 Task: Look for space in Bondo, Democratic Republic of the Congo from 12th  July, 2023 to 15th July, 2023 for 3 adults in price range Rs.12000 to Rs.16000. Place can be entire place with 2 bedrooms having 3 beds and 1 bathroom. Property type can be house, flat, guest house. Booking option can be shelf check-in. Required host language is .
Action: Mouse moved to (475, 101)
Screenshot: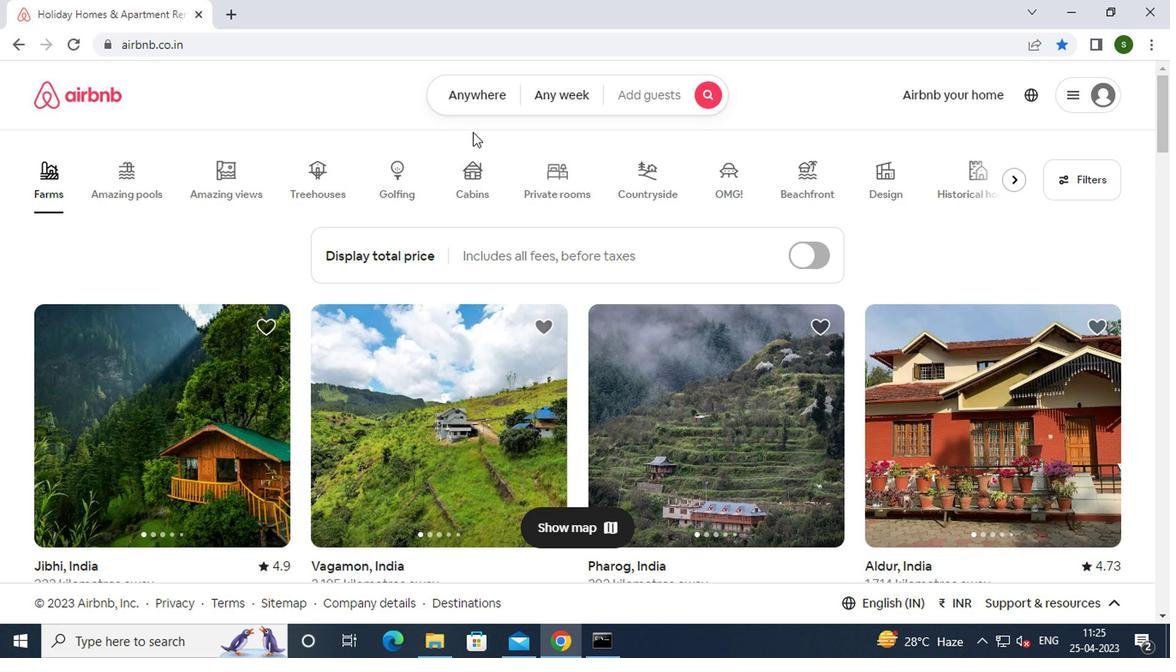 
Action: Mouse pressed left at (475, 101)
Screenshot: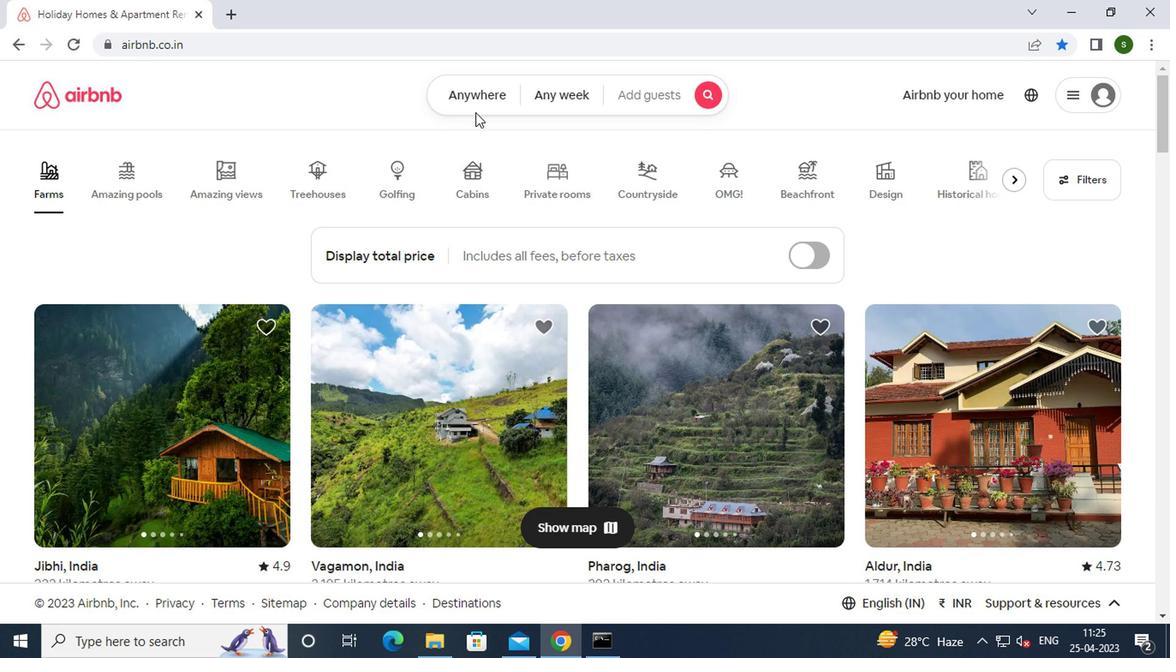 
Action: Mouse moved to (284, 165)
Screenshot: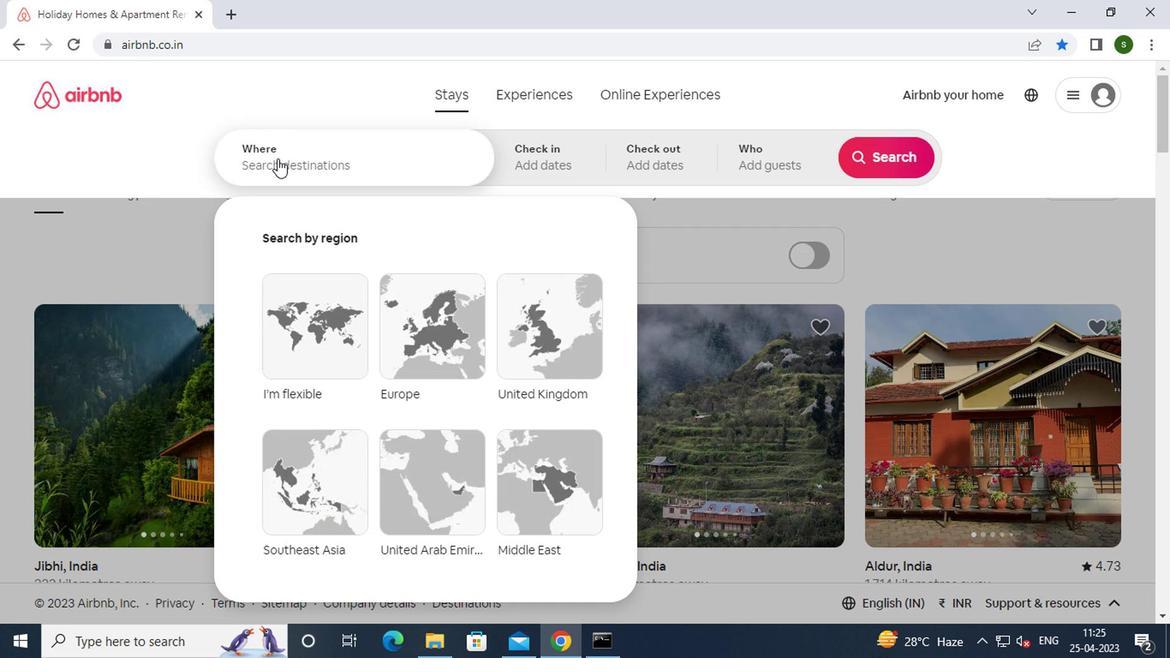 
Action: Mouse pressed left at (284, 165)
Screenshot: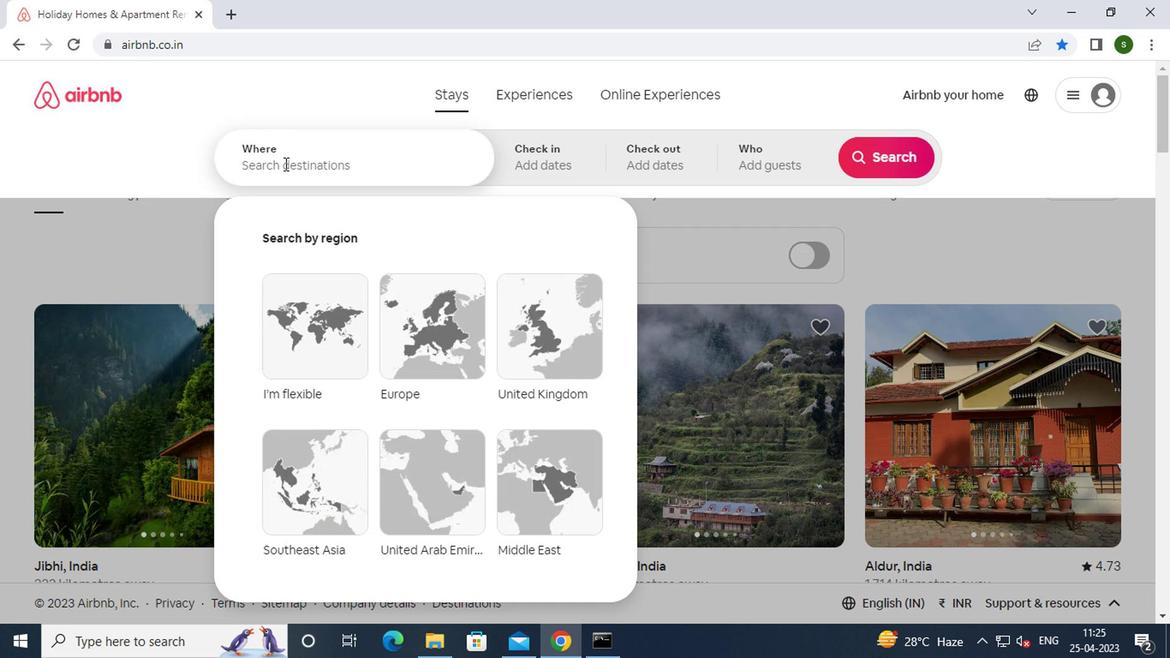 
Action: Key pressed <Key.caps_lock>b<Key.caps_lock>ondo,<Key.space><Key.caps_lock>d<Key.caps_lock>emocratic
Screenshot: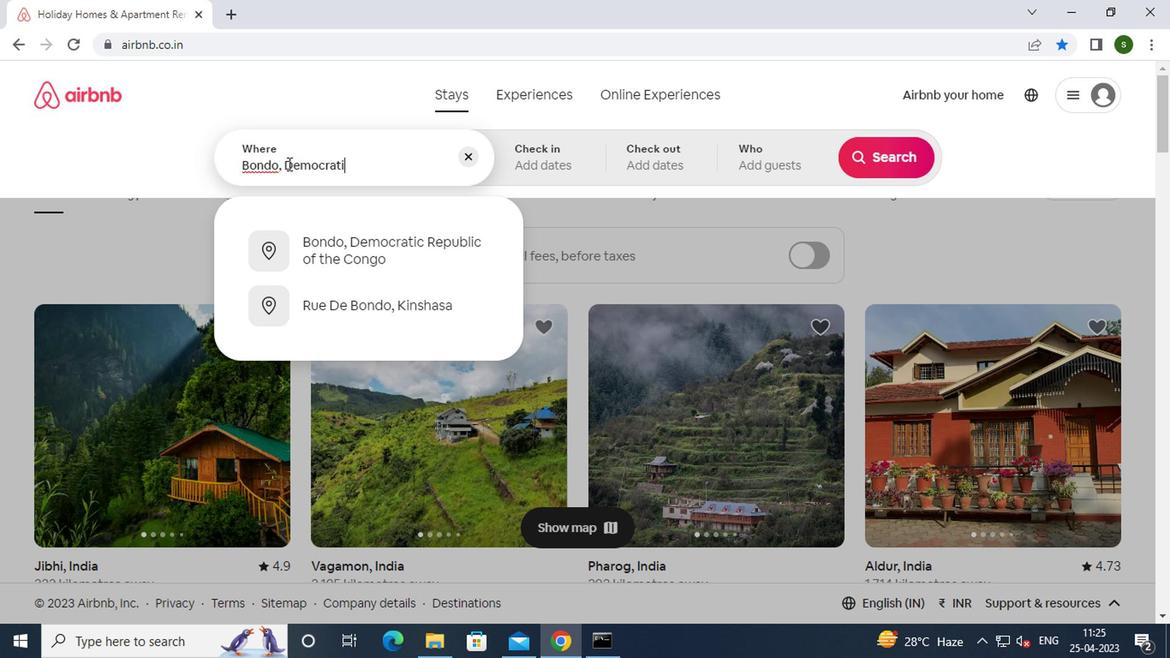 
Action: Mouse moved to (318, 272)
Screenshot: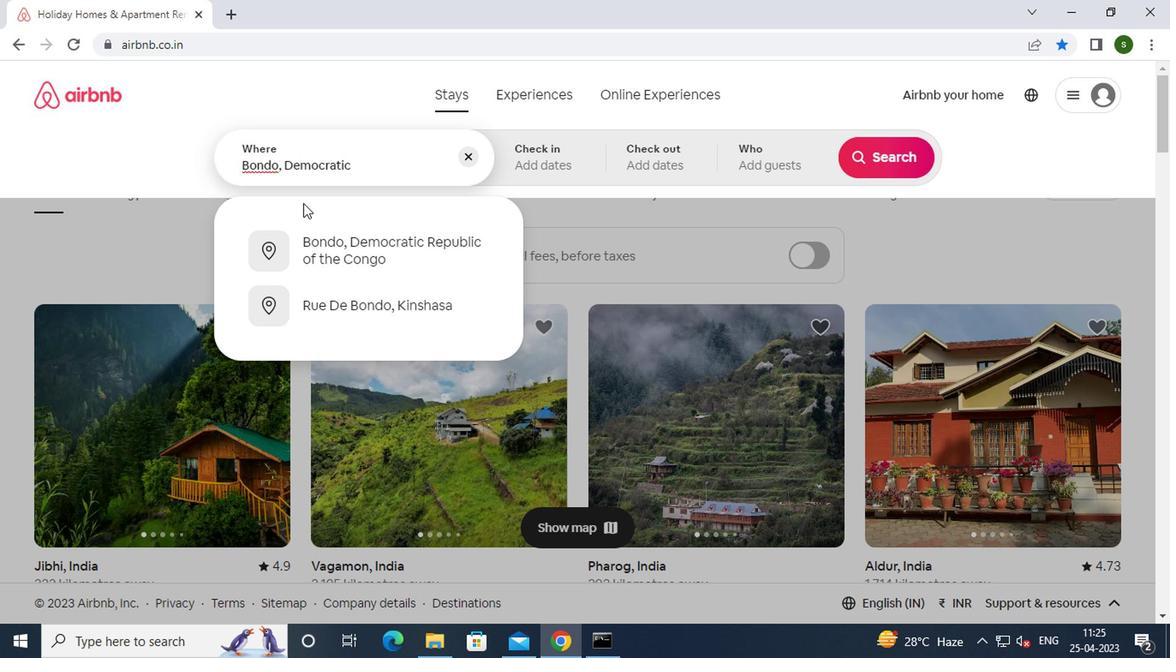 
Action: Mouse pressed left at (318, 272)
Screenshot: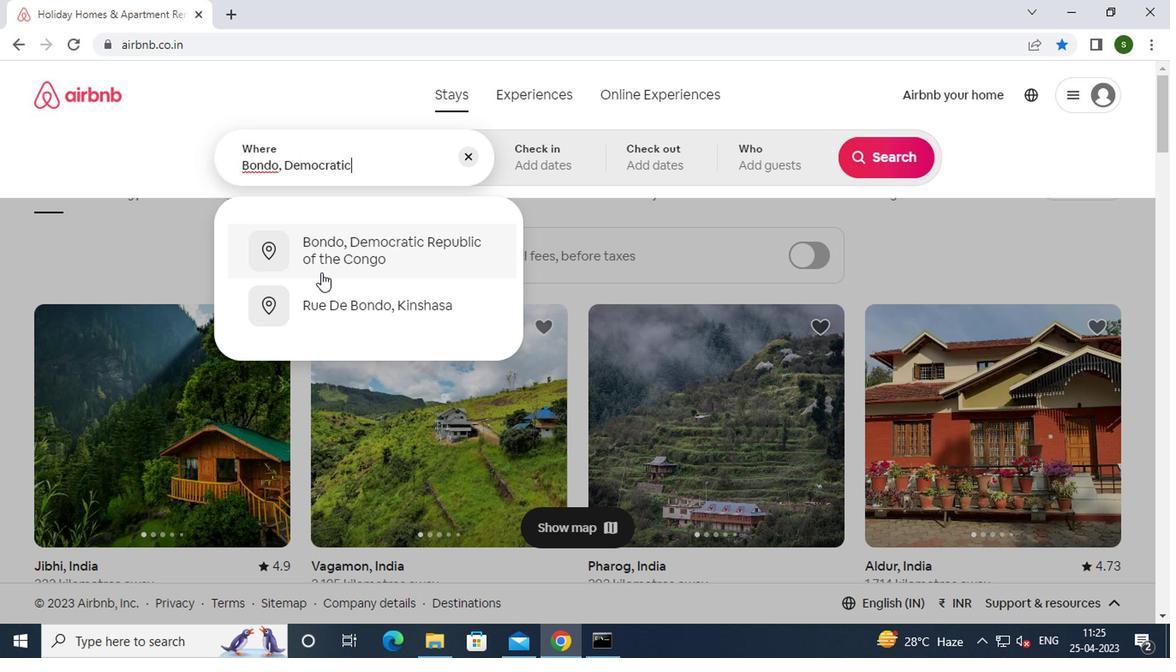 
Action: Mouse moved to (871, 301)
Screenshot: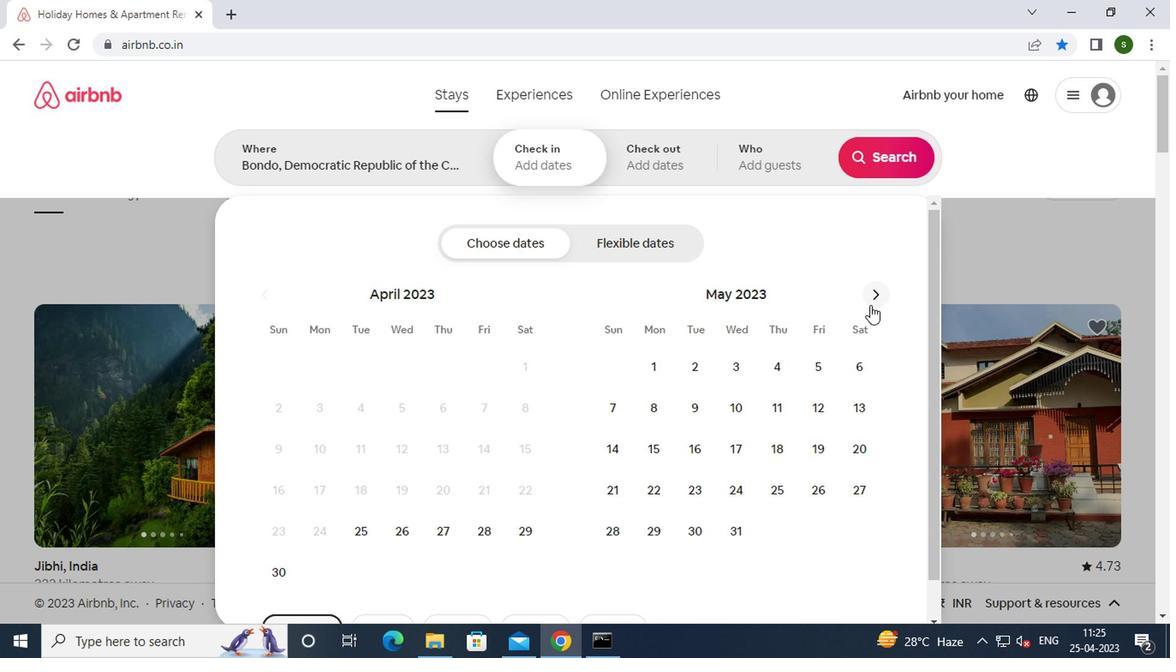 
Action: Mouse pressed left at (871, 301)
Screenshot: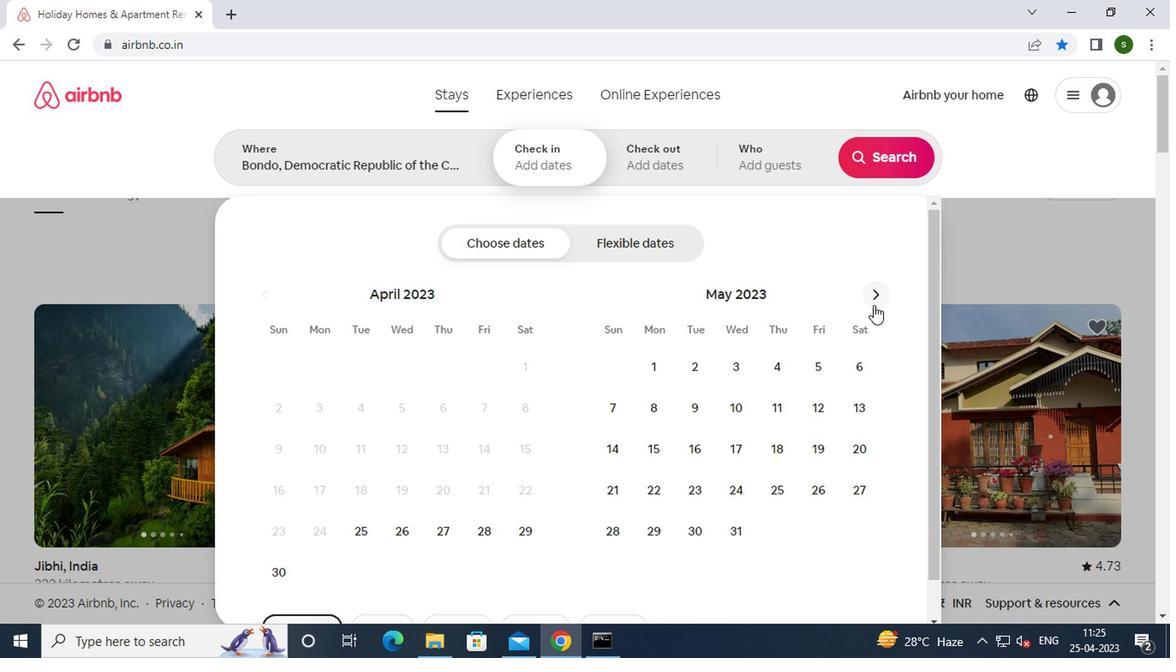 
Action: Mouse pressed left at (871, 301)
Screenshot: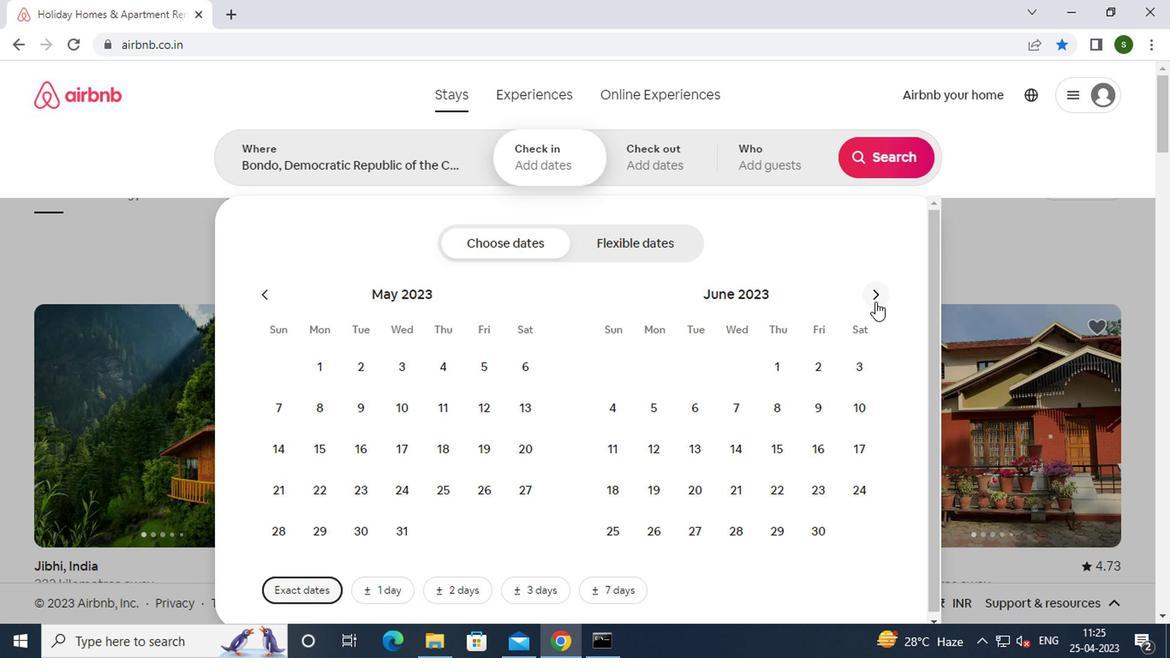 
Action: Mouse moved to (743, 446)
Screenshot: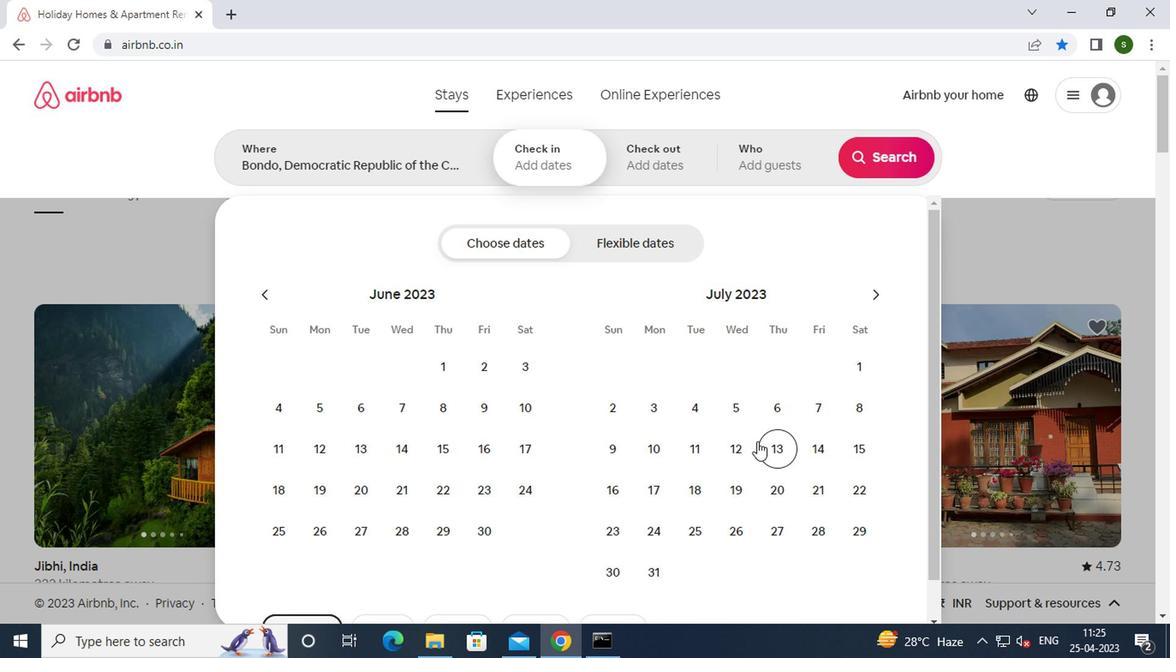 
Action: Mouse pressed left at (743, 446)
Screenshot: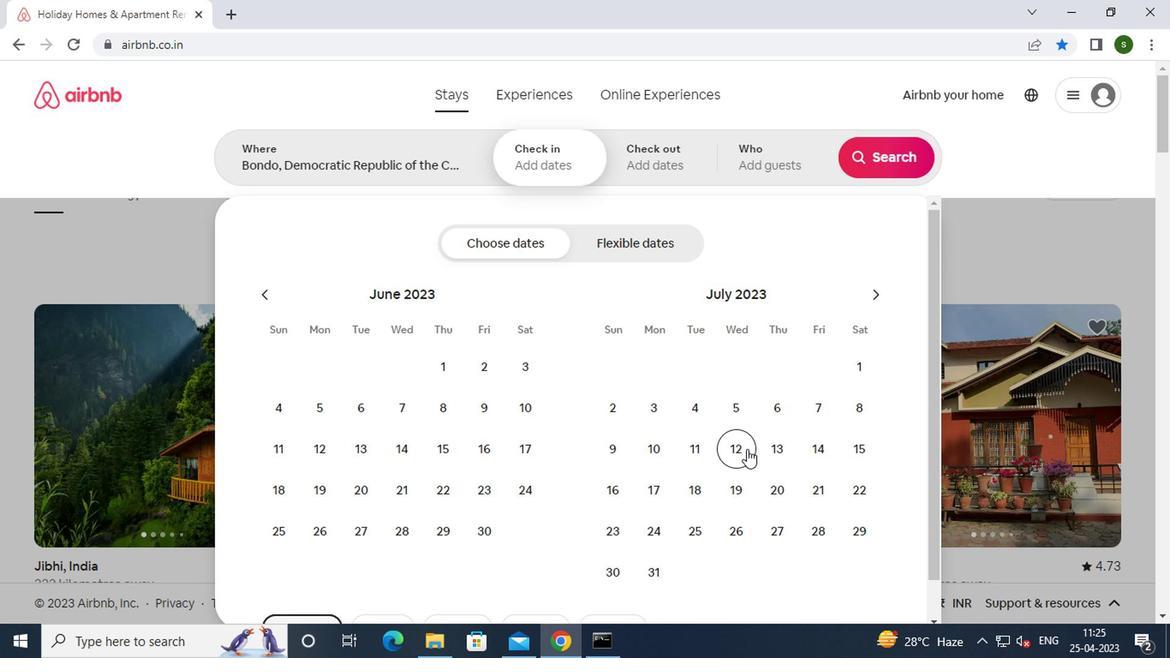 
Action: Mouse moved to (849, 451)
Screenshot: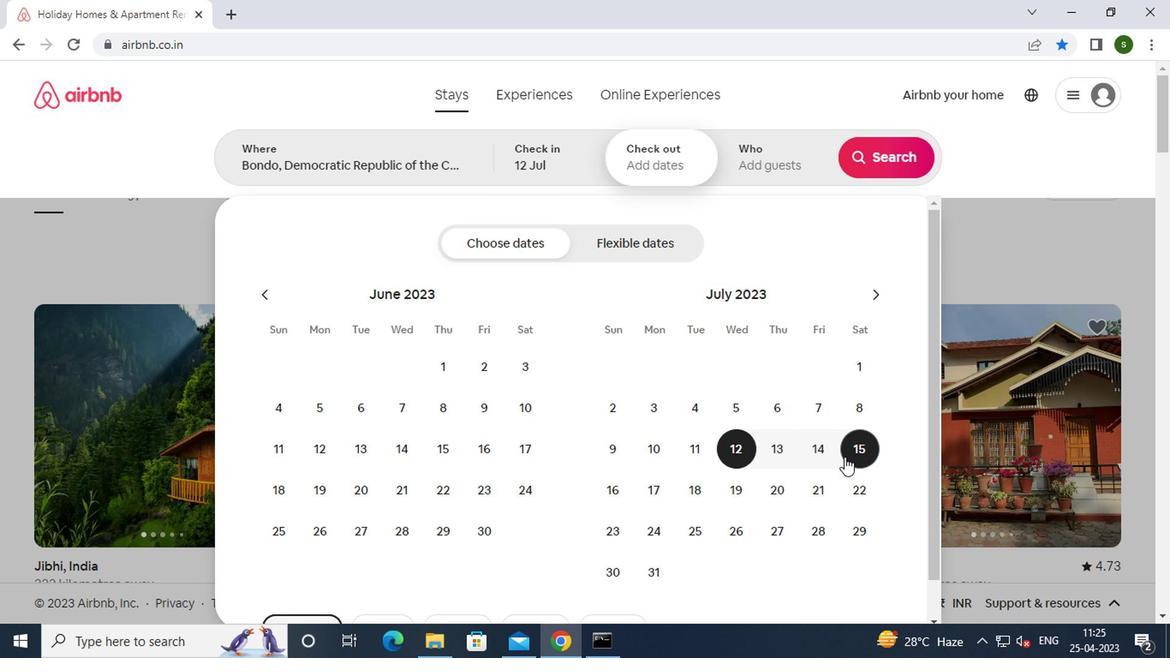 
Action: Mouse pressed left at (849, 451)
Screenshot: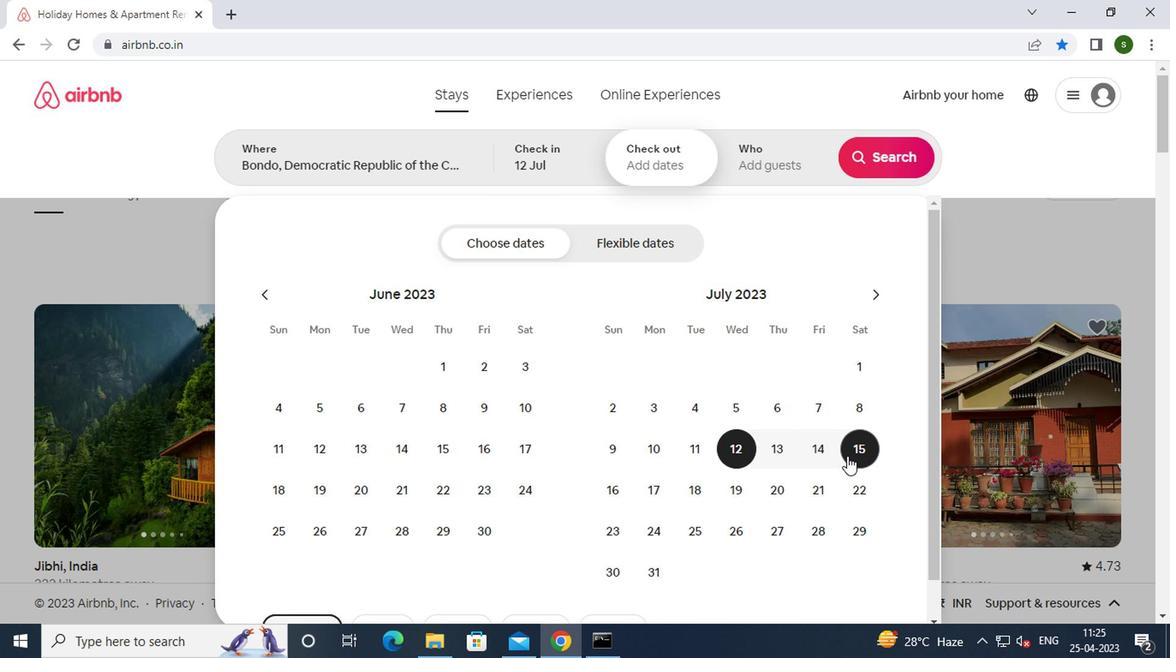 
Action: Mouse moved to (776, 172)
Screenshot: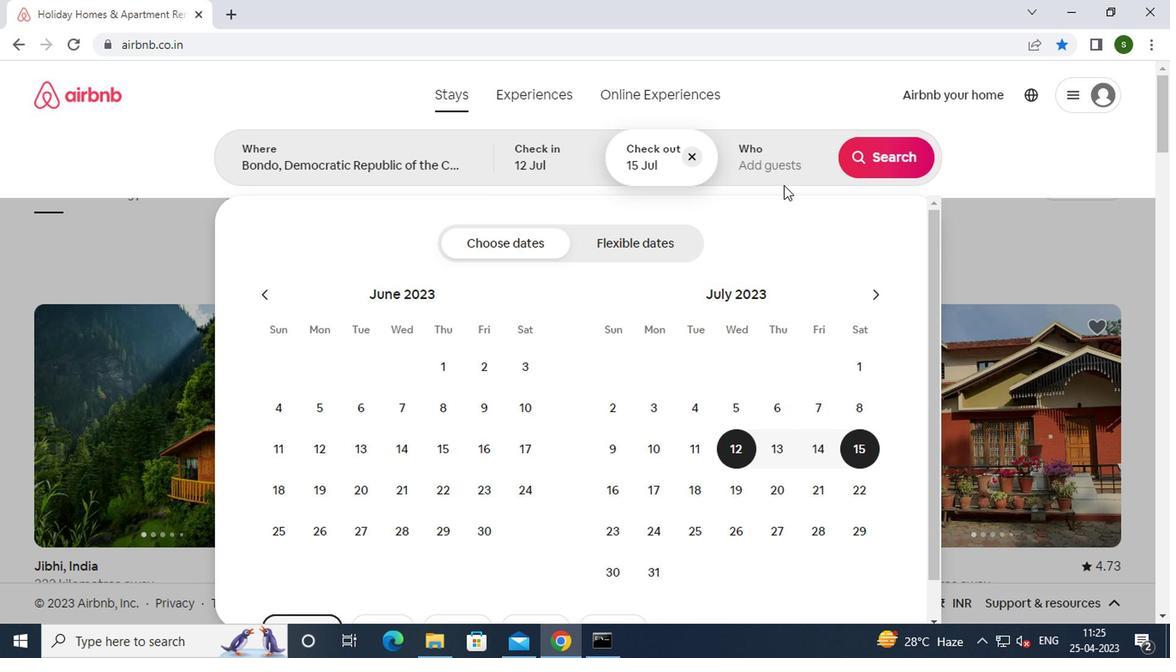 
Action: Mouse pressed left at (776, 172)
Screenshot: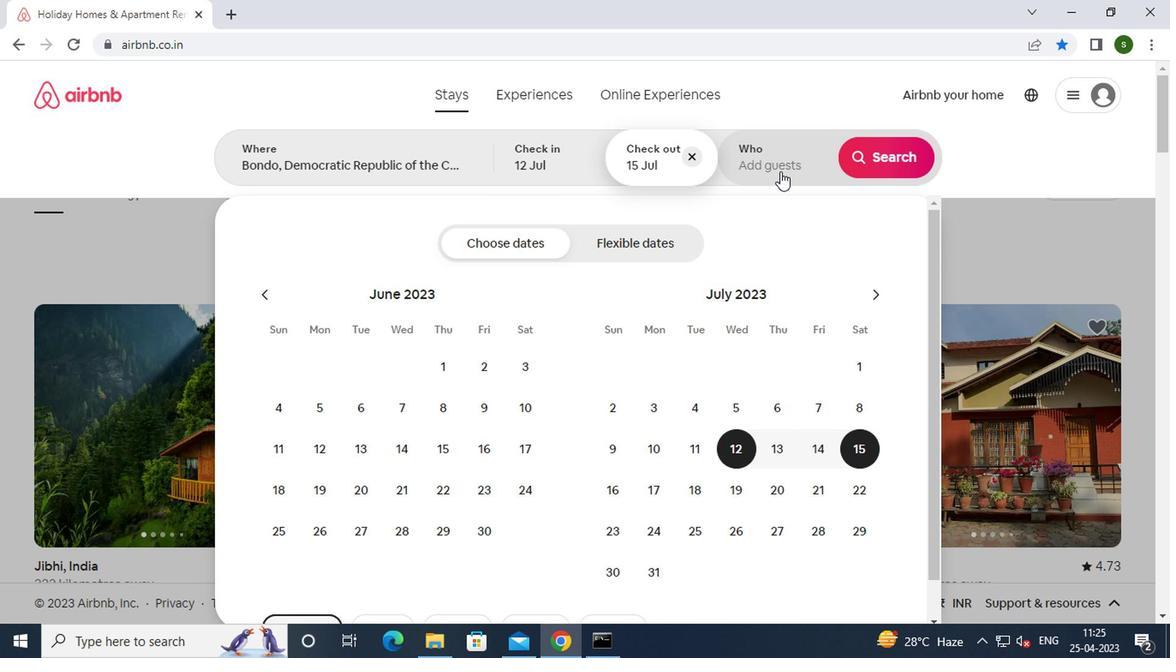 
Action: Mouse moved to (891, 251)
Screenshot: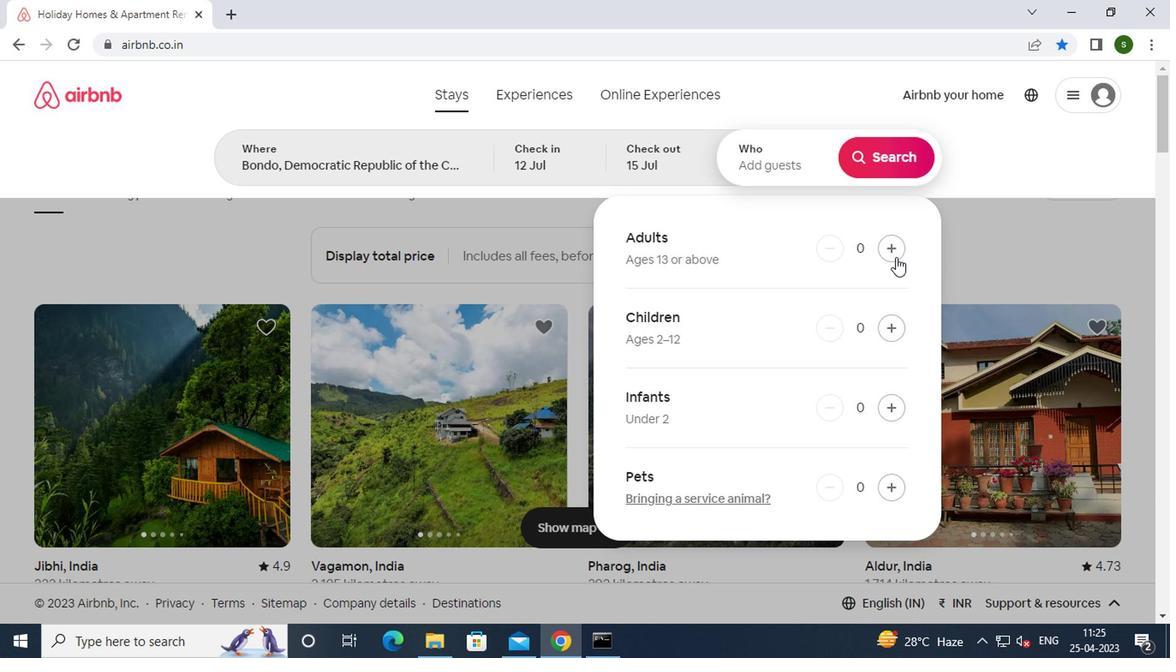 
Action: Mouse pressed left at (891, 251)
Screenshot: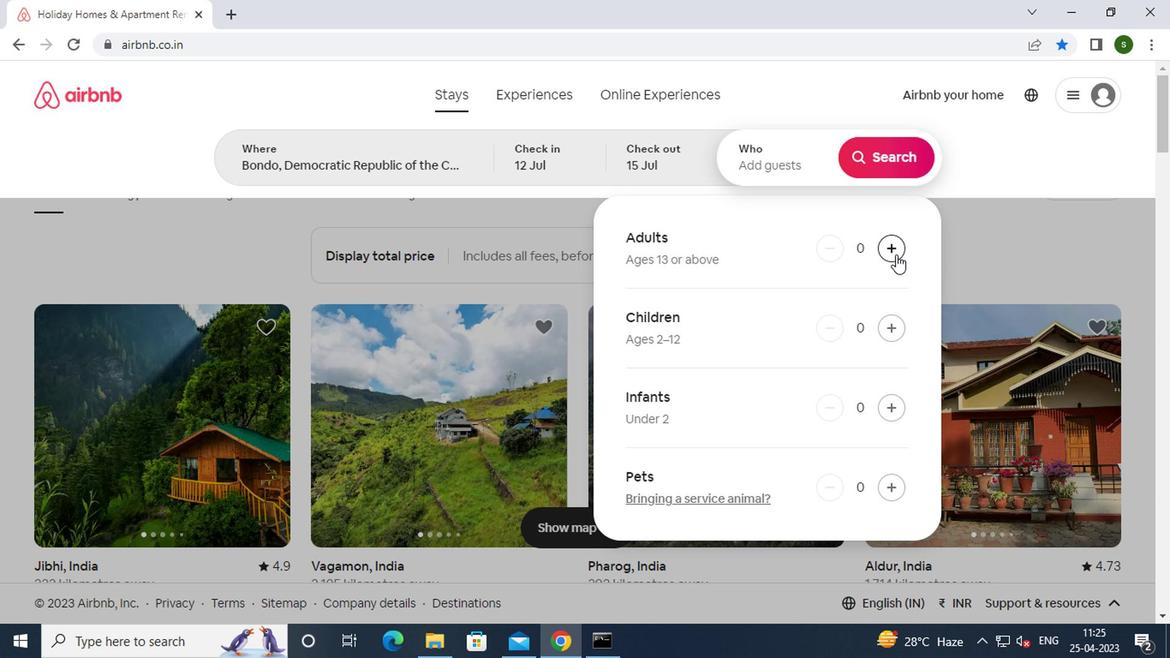 
Action: Mouse pressed left at (891, 251)
Screenshot: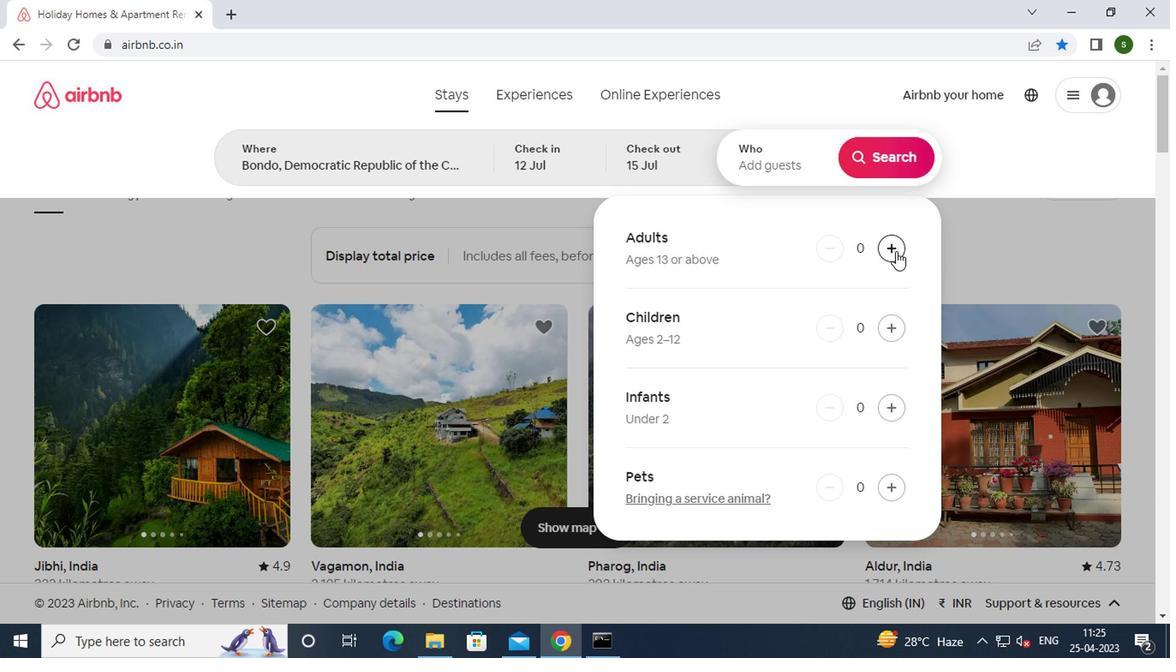 
Action: Mouse pressed left at (891, 251)
Screenshot: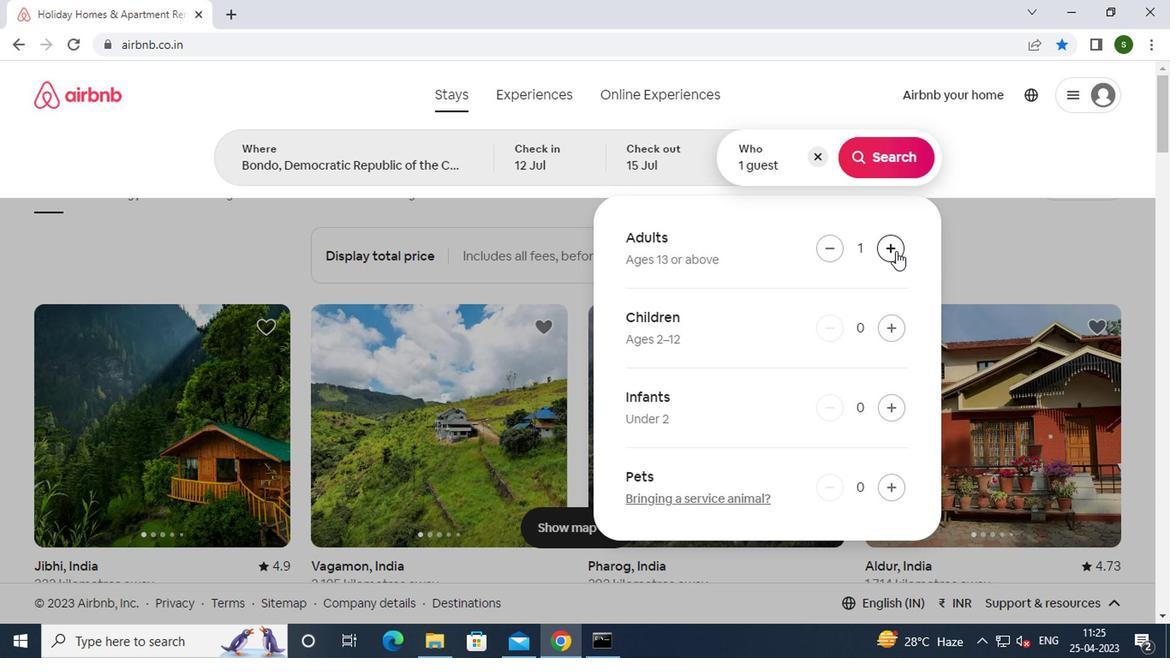 
Action: Mouse moved to (883, 163)
Screenshot: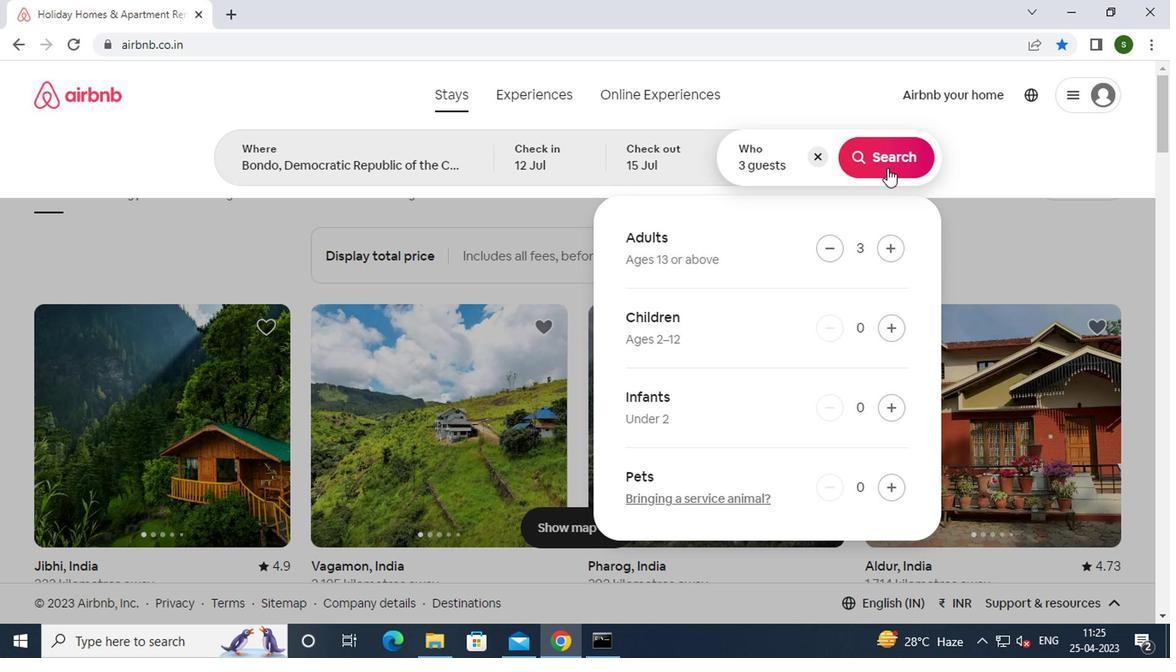
Action: Mouse pressed left at (883, 163)
Screenshot: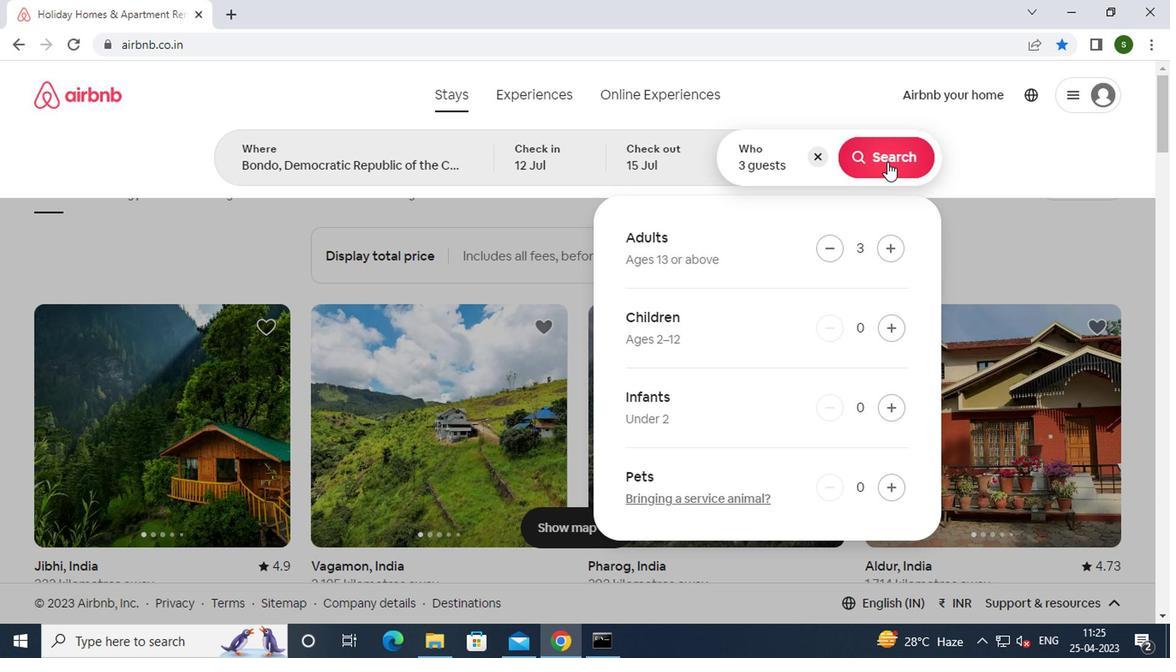 
Action: Mouse moved to (1070, 165)
Screenshot: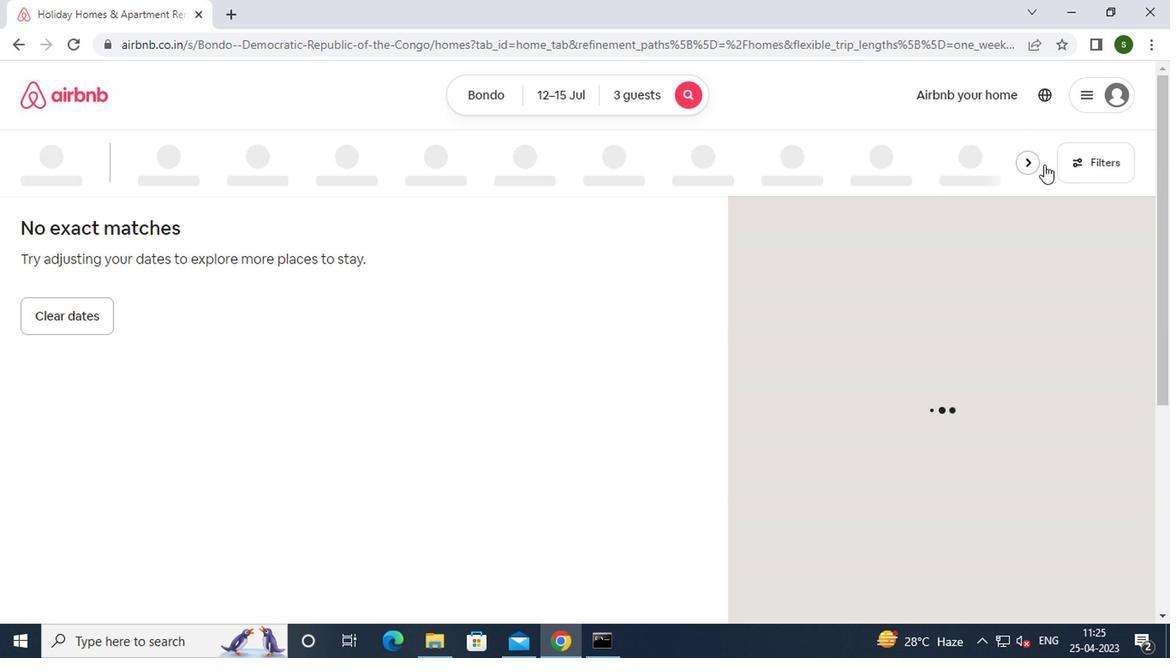 
Action: Mouse pressed left at (1070, 165)
Screenshot: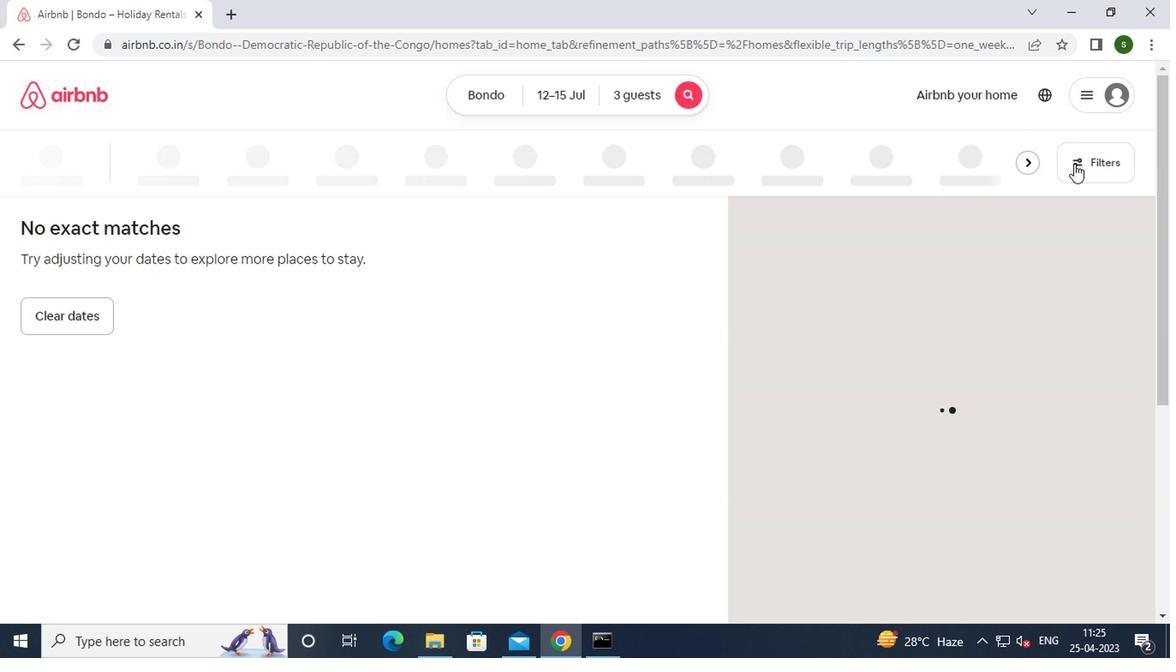 
Action: Mouse moved to (490, 268)
Screenshot: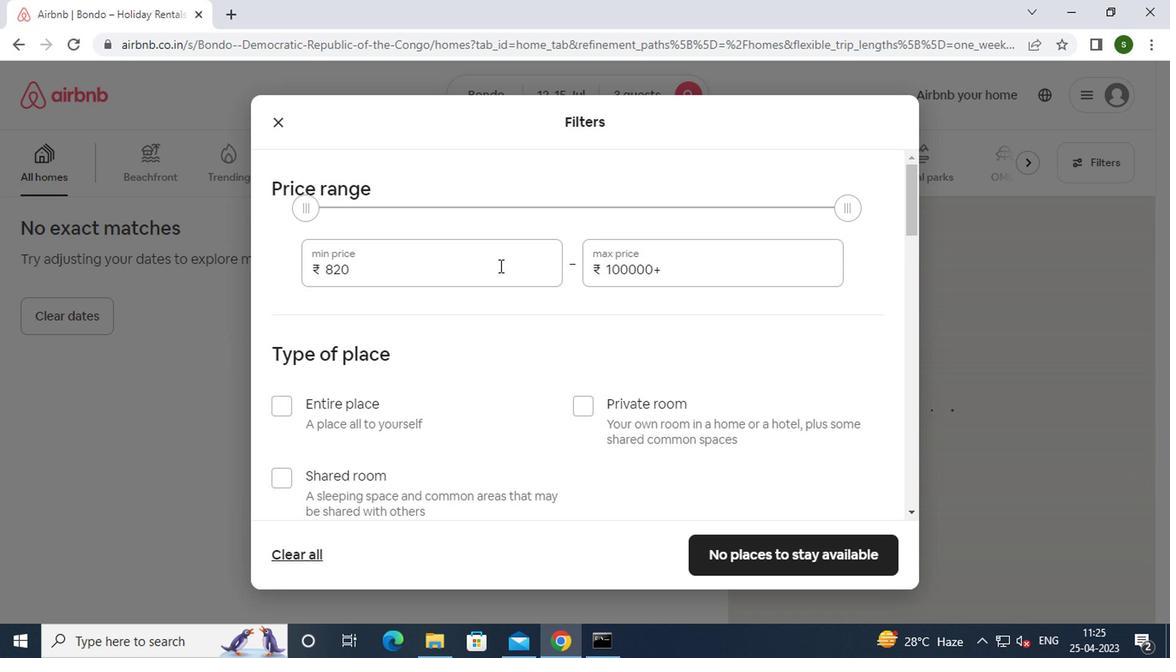 
Action: Mouse pressed left at (490, 268)
Screenshot: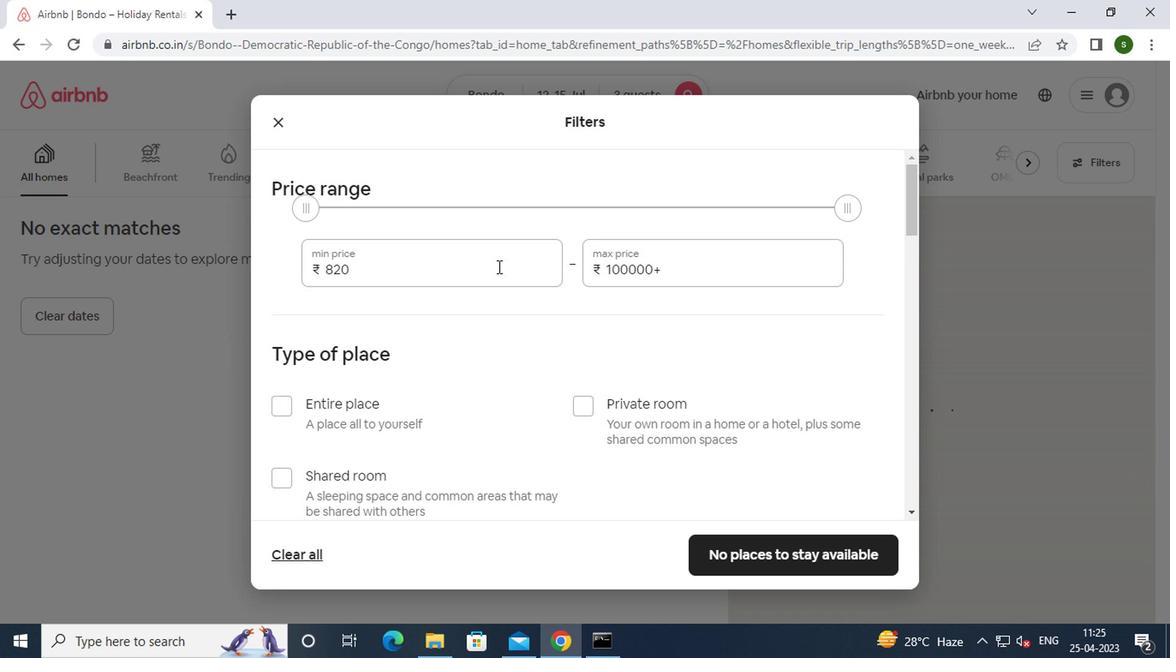 
Action: Key pressed <Key.backspace><Key.backspace><Key.backspace><Key.backspace><Key.backspace><Key.backspace><Key.backspace>12000
Screenshot: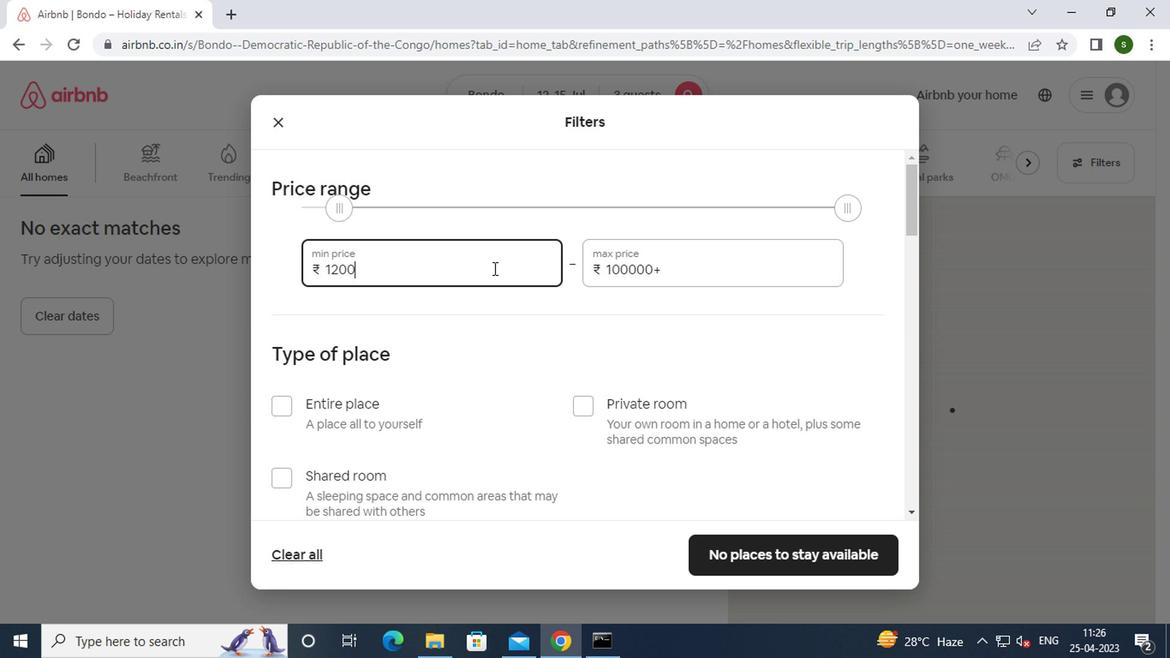 
Action: Mouse moved to (696, 274)
Screenshot: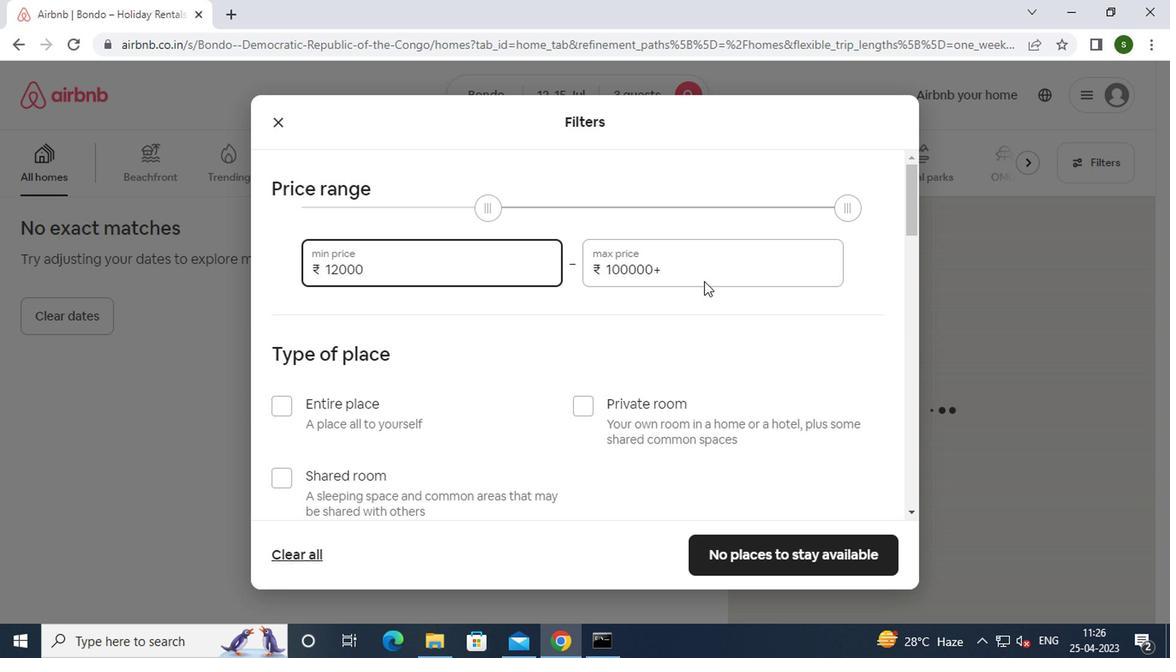 
Action: Mouse pressed left at (696, 274)
Screenshot: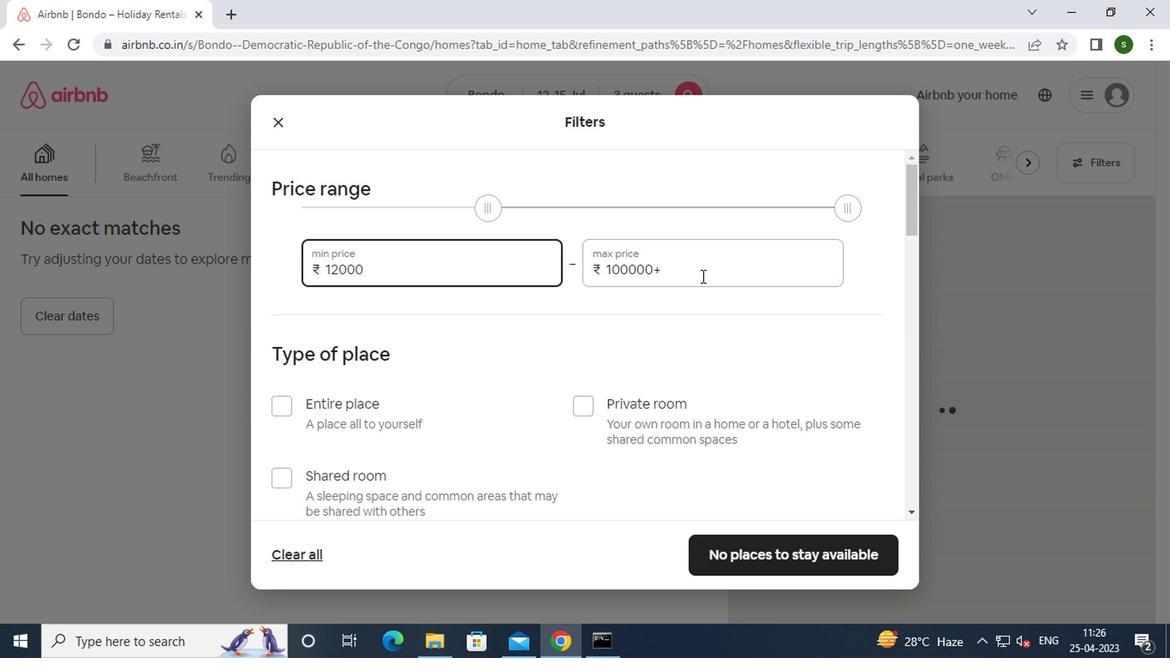 
Action: Key pressed <Key.backspace><Key.backspace><Key.backspace><Key.backspace><Key.backspace><Key.backspace><Key.backspace><Key.backspace><Key.backspace><Key.backspace><Key.backspace><Key.backspace><Key.backspace><Key.backspace>16000
Screenshot: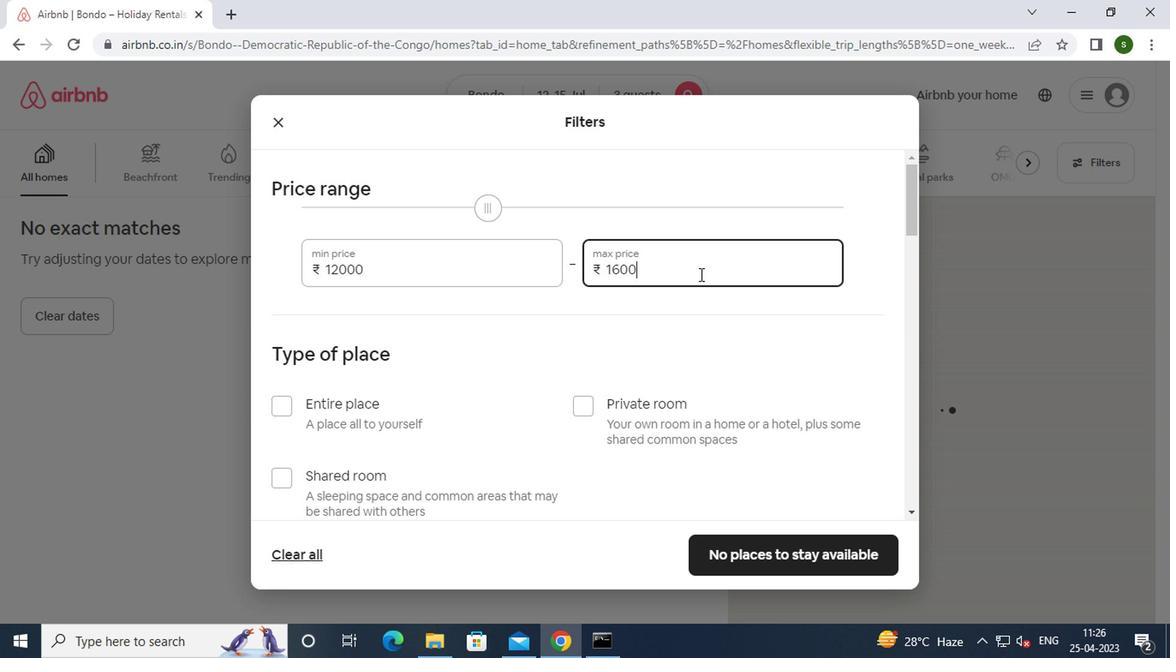 
Action: Mouse moved to (560, 315)
Screenshot: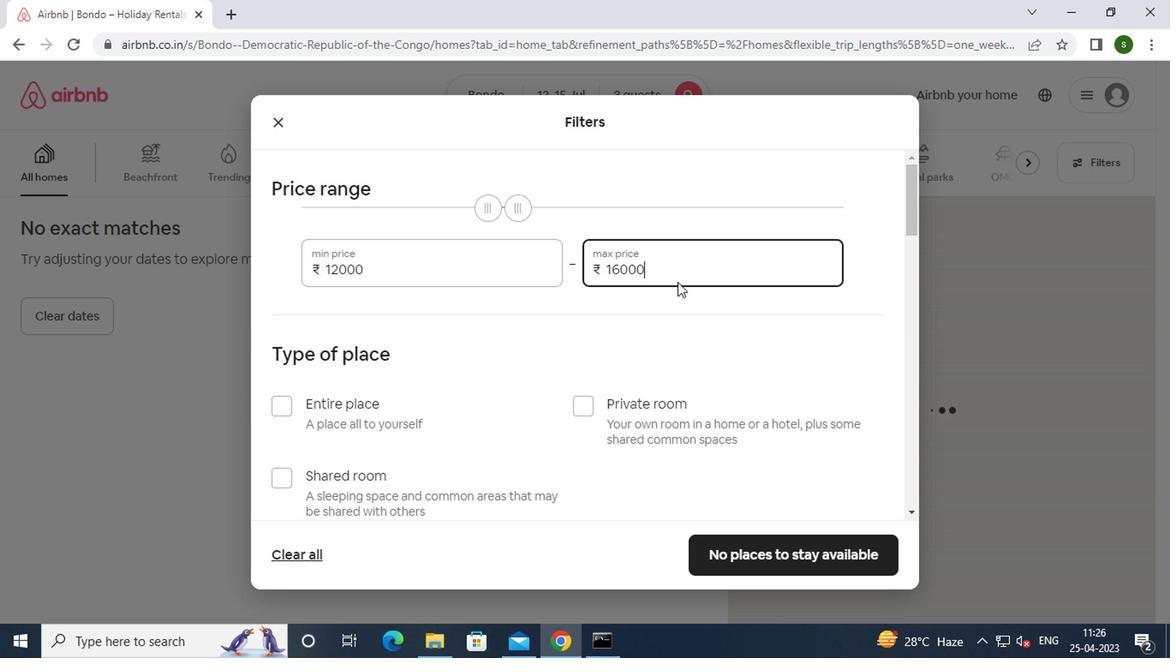 
Action: Mouse scrolled (560, 314) with delta (0, -1)
Screenshot: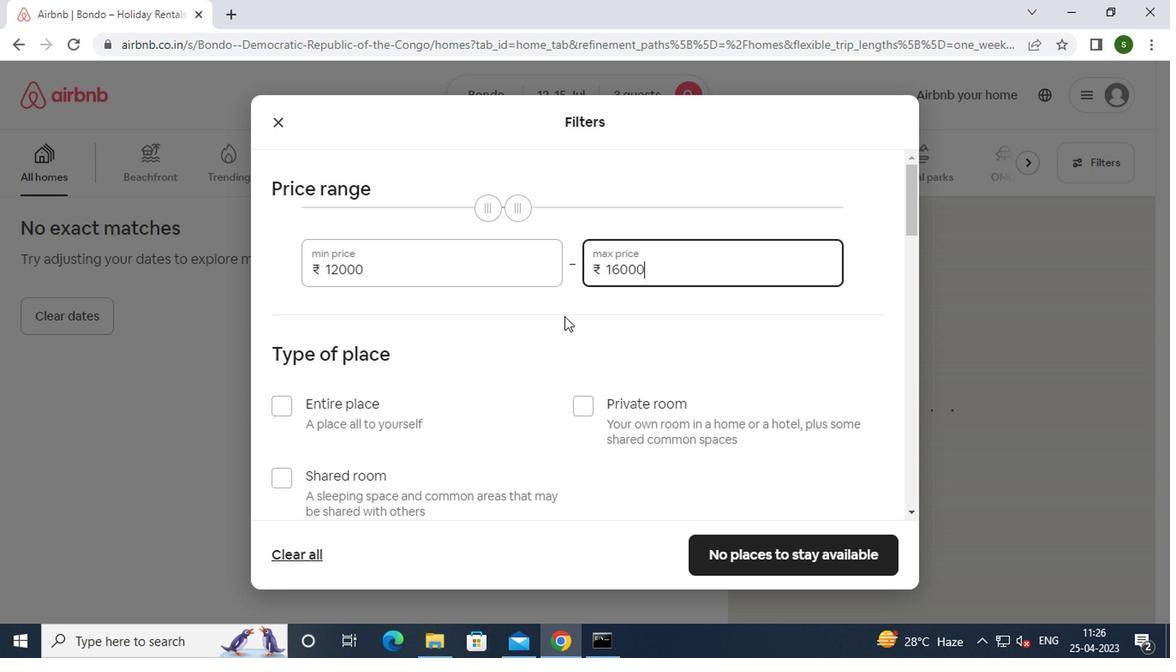 
Action: Mouse scrolled (560, 314) with delta (0, -1)
Screenshot: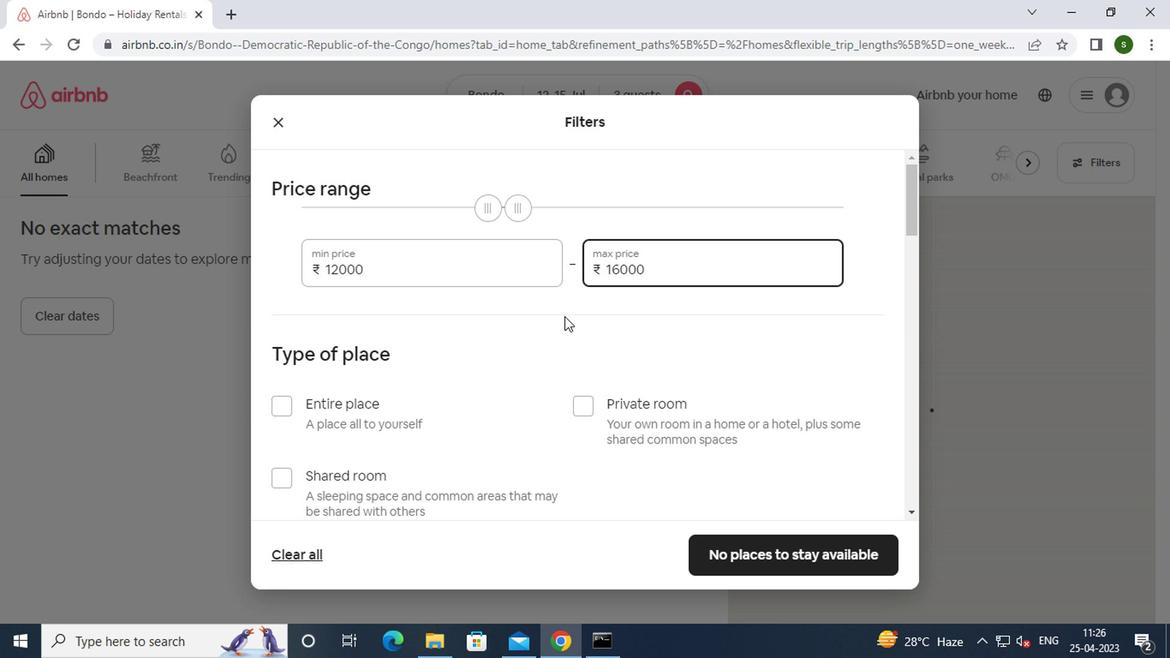 
Action: Mouse moved to (343, 244)
Screenshot: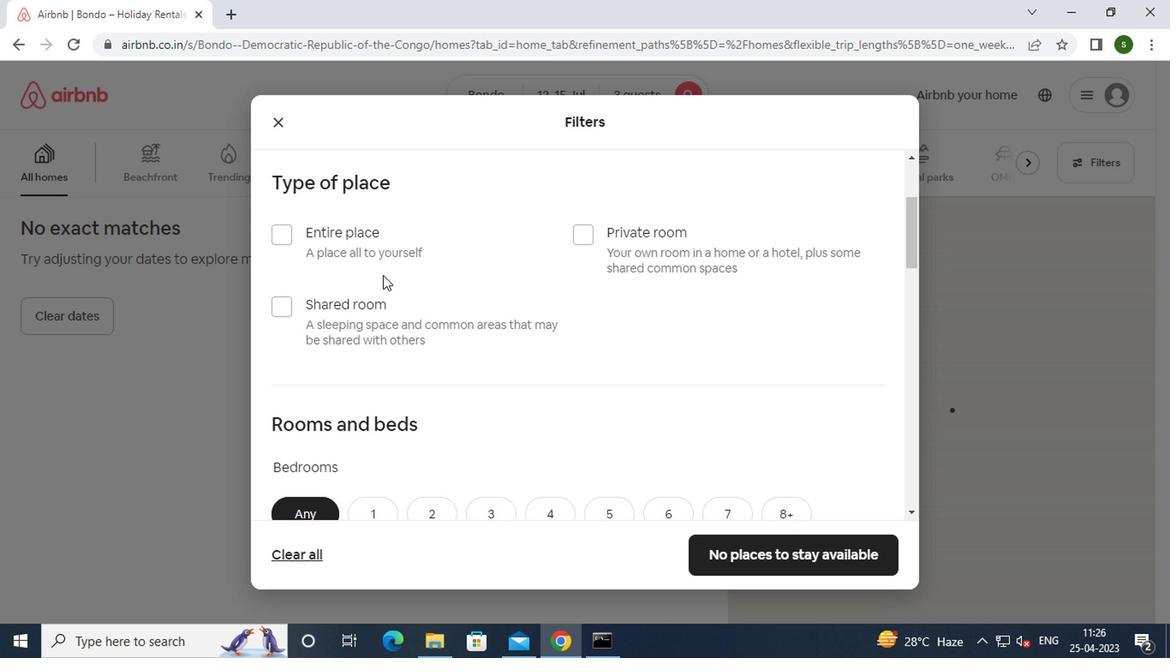 
Action: Mouse pressed left at (343, 244)
Screenshot: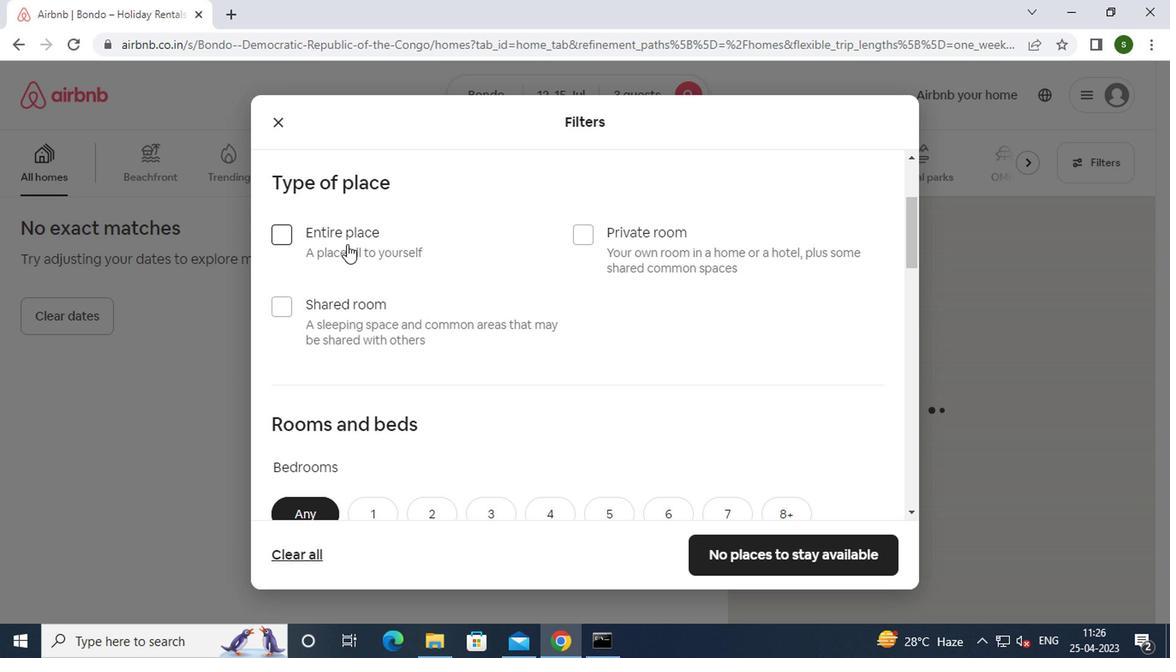 
Action: Mouse moved to (509, 270)
Screenshot: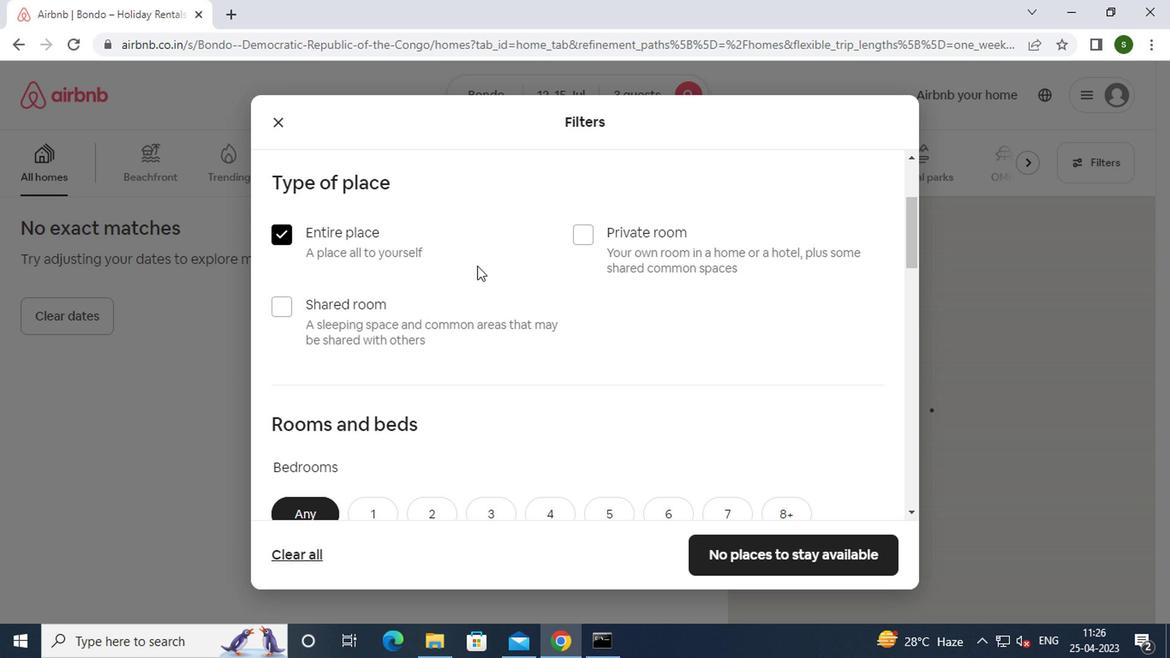 
Action: Mouse scrolled (509, 268) with delta (0, -1)
Screenshot: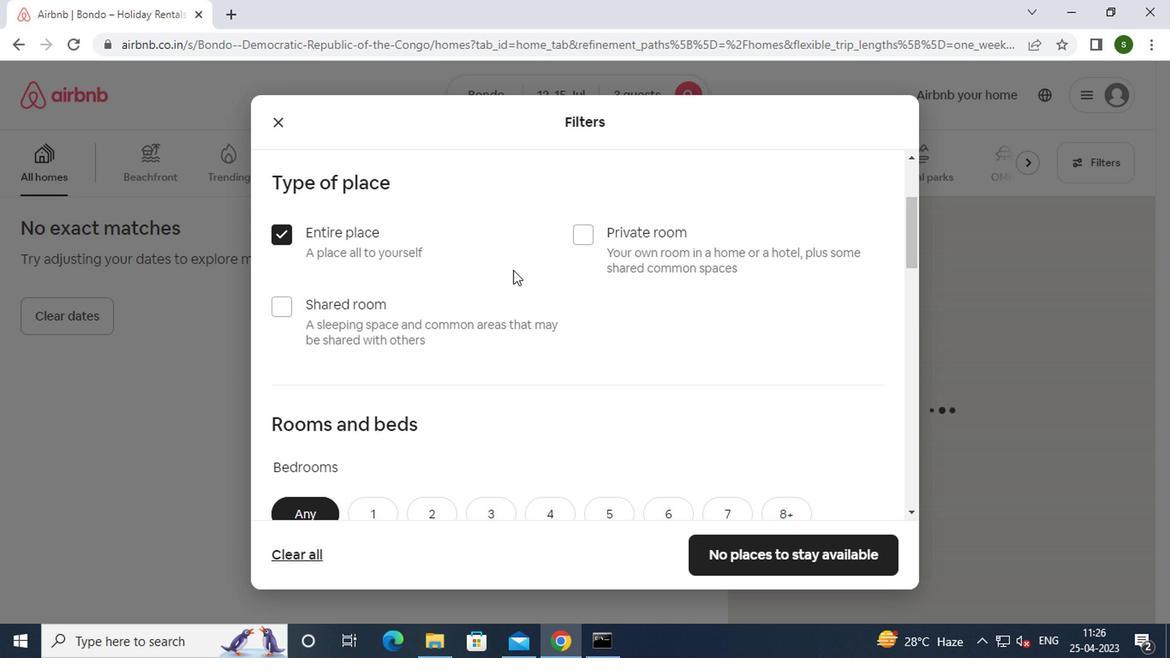 
Action: Mouse scrolled (509, 268) with delta (0, -1)
Screenshot: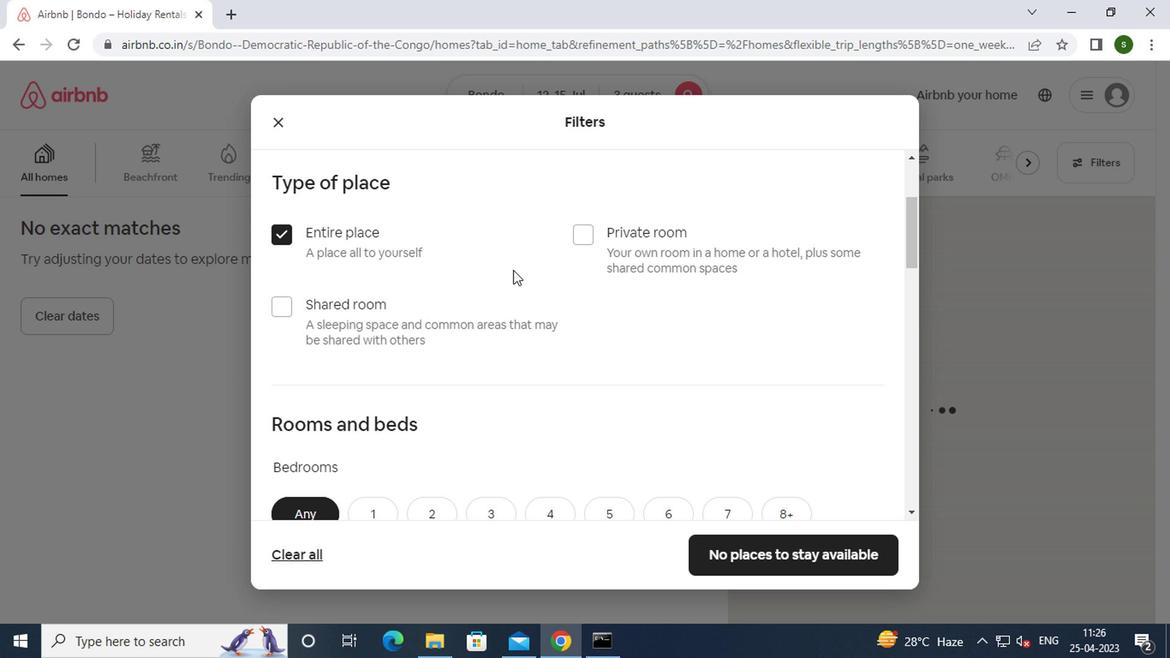 
Action: Mouse moved to (437, 348)
Screenshot: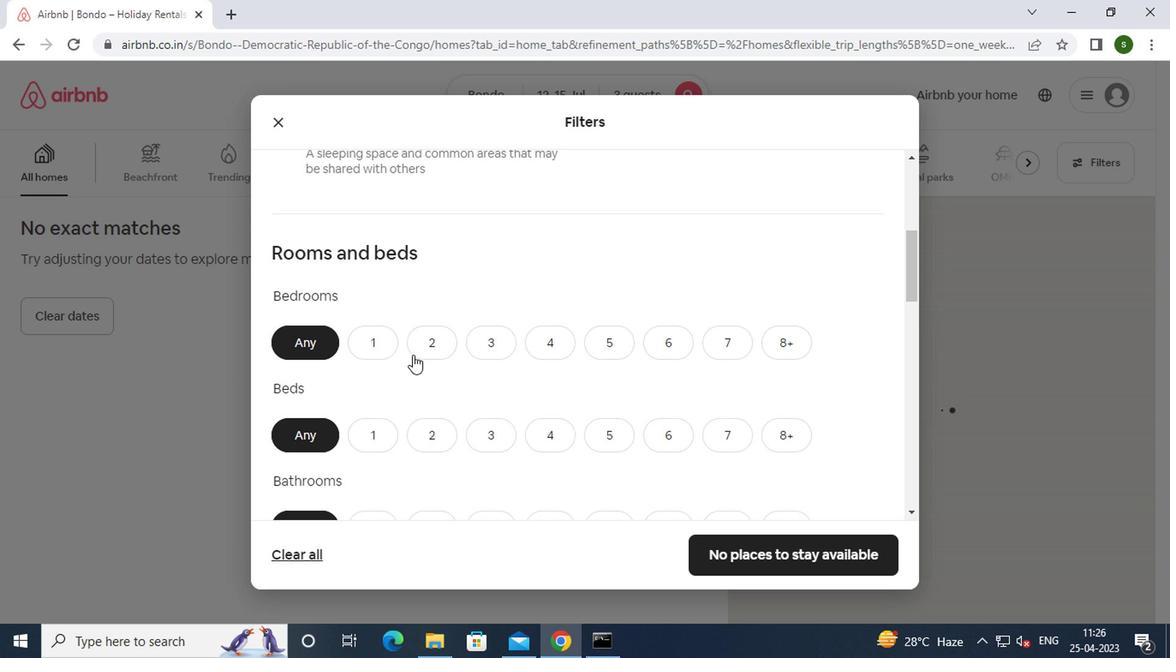 
Action: Mouse pressed left at (437, 348)
Screenshot: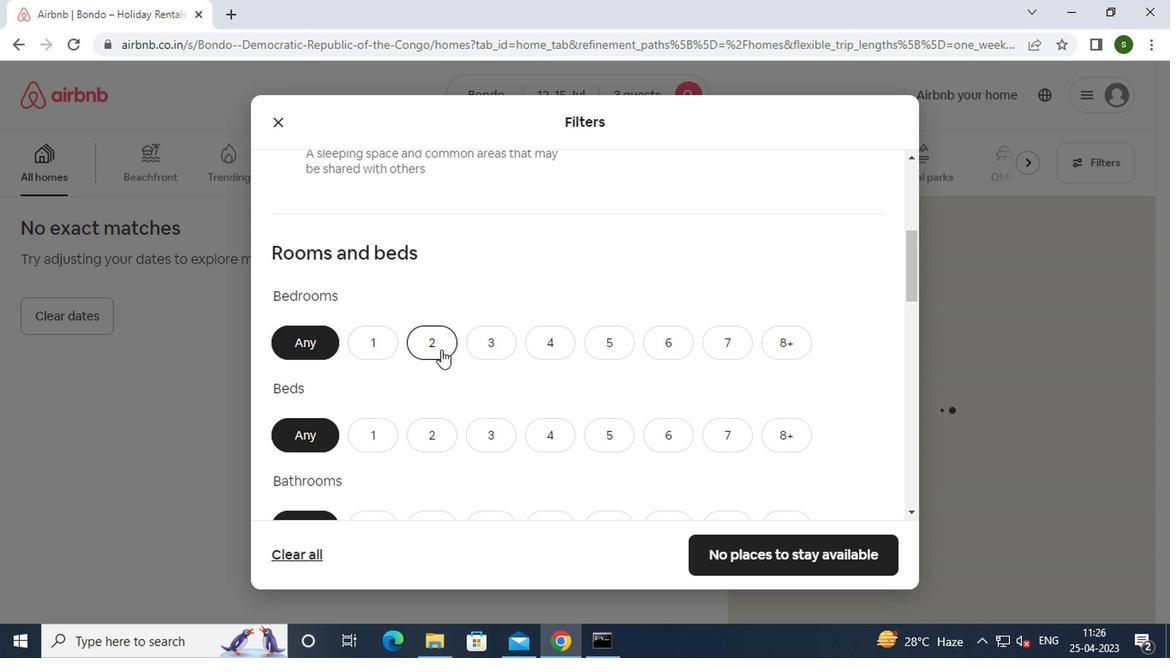 
Action: Mouse moved to (506, 292)
Screenshot: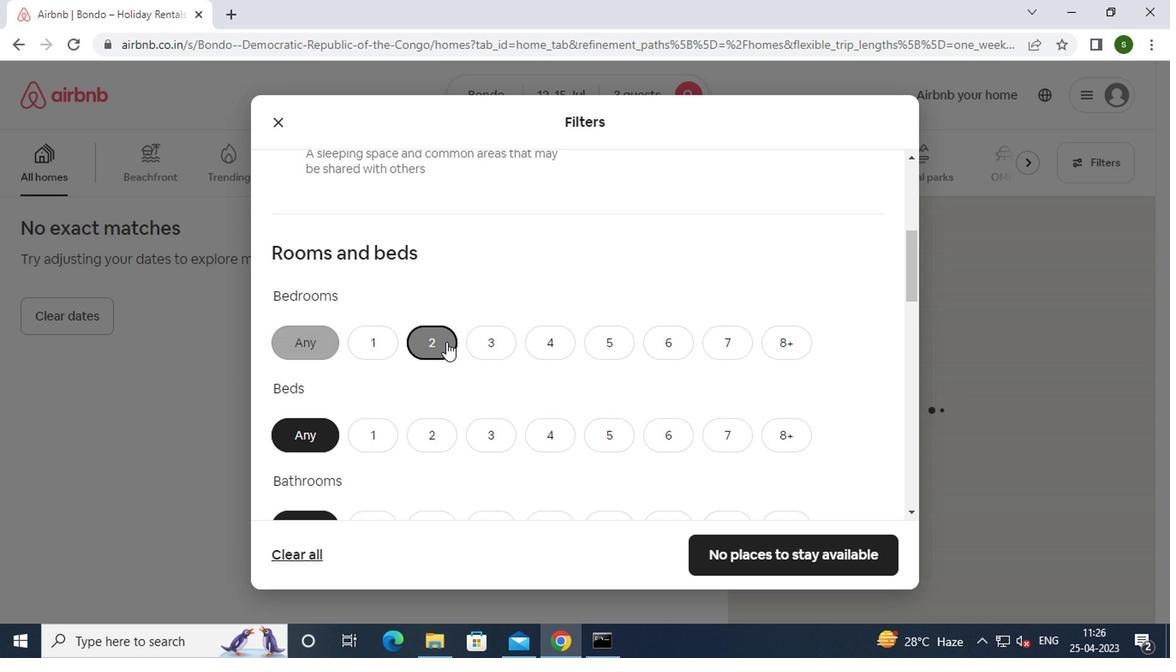 
Action: Mouse scrolled (506, 291) with delta (0, 0)
Screenshot: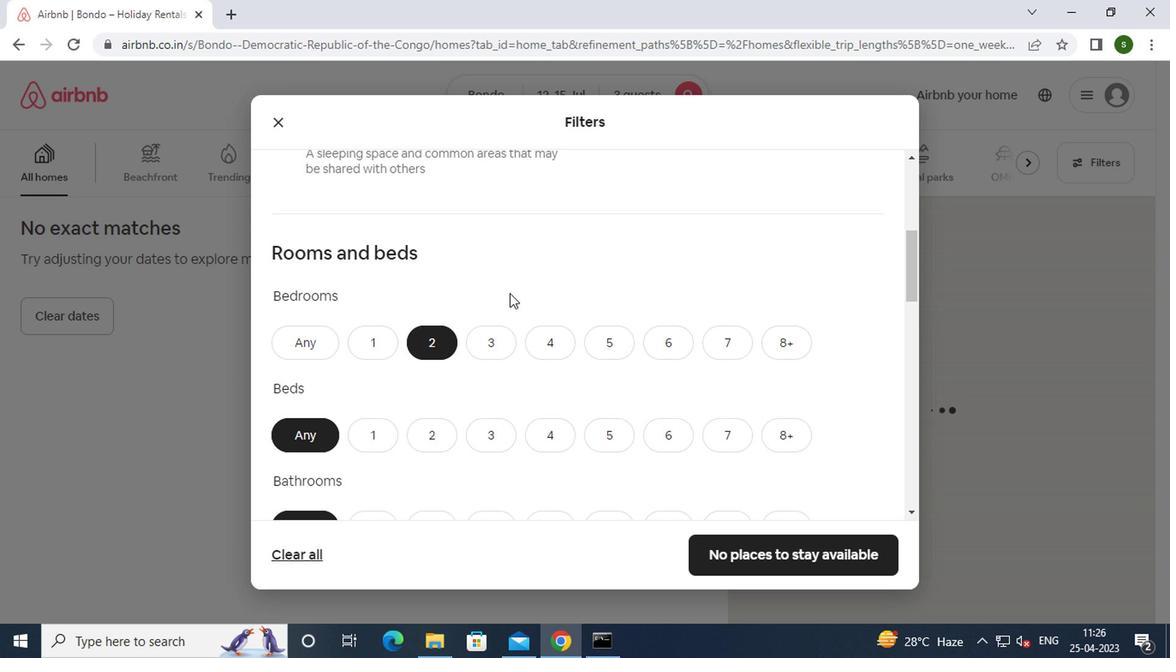 
Action: Mouse scrolled (506, 291) with delta (0, 0)
Screenshot: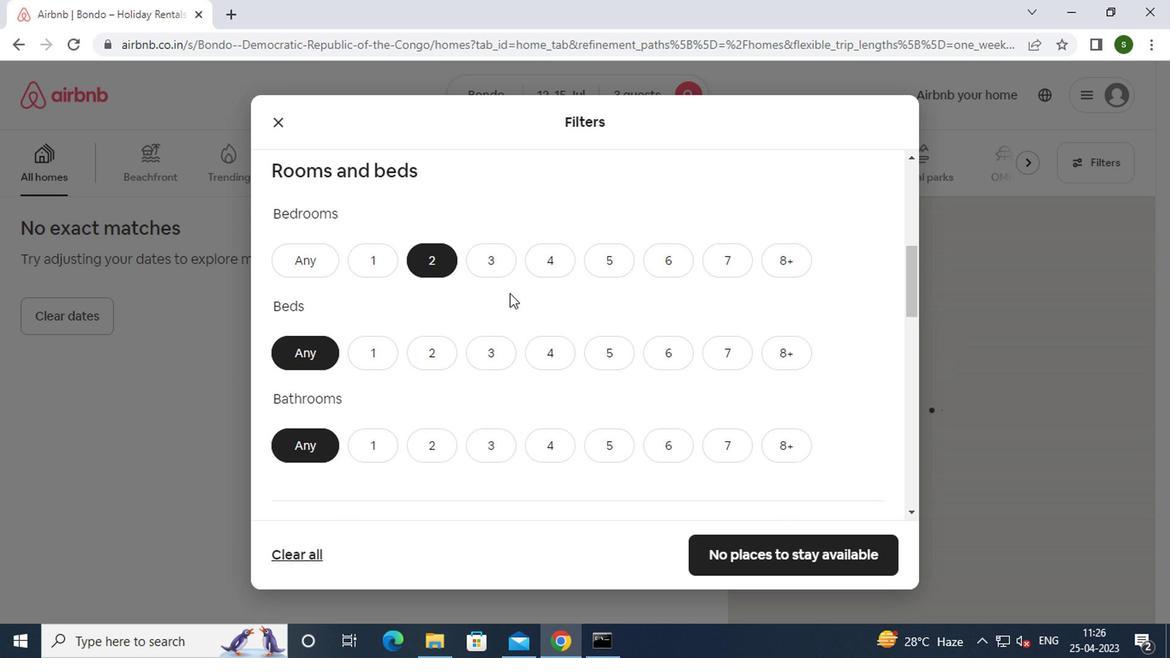 
Action: Mouse moved to (490, 270)
Screenshot: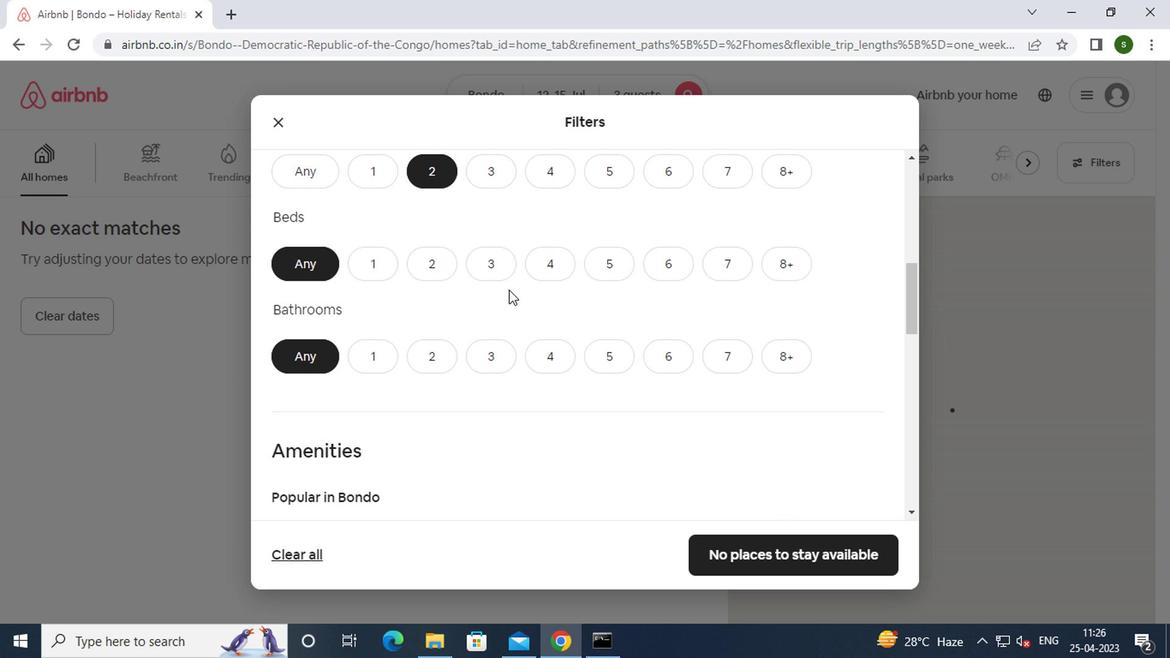 
Action: Mouse pressed left at (490, 270)
Screenshot: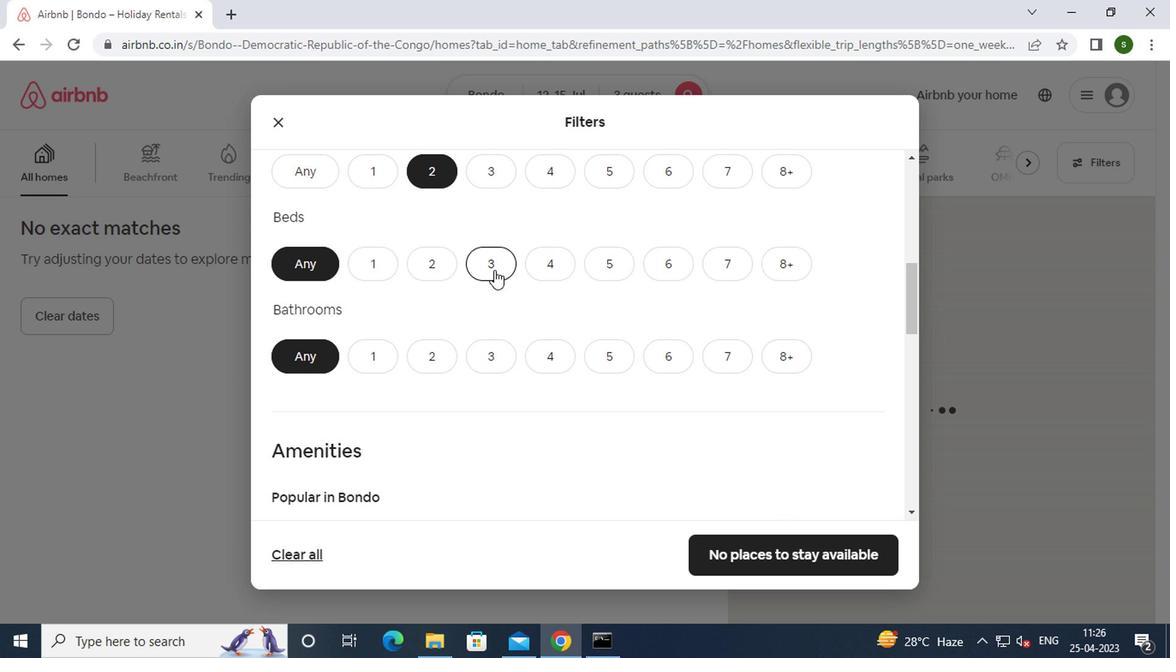 
Action: Mouse moved to (364, 347)
Screenshot: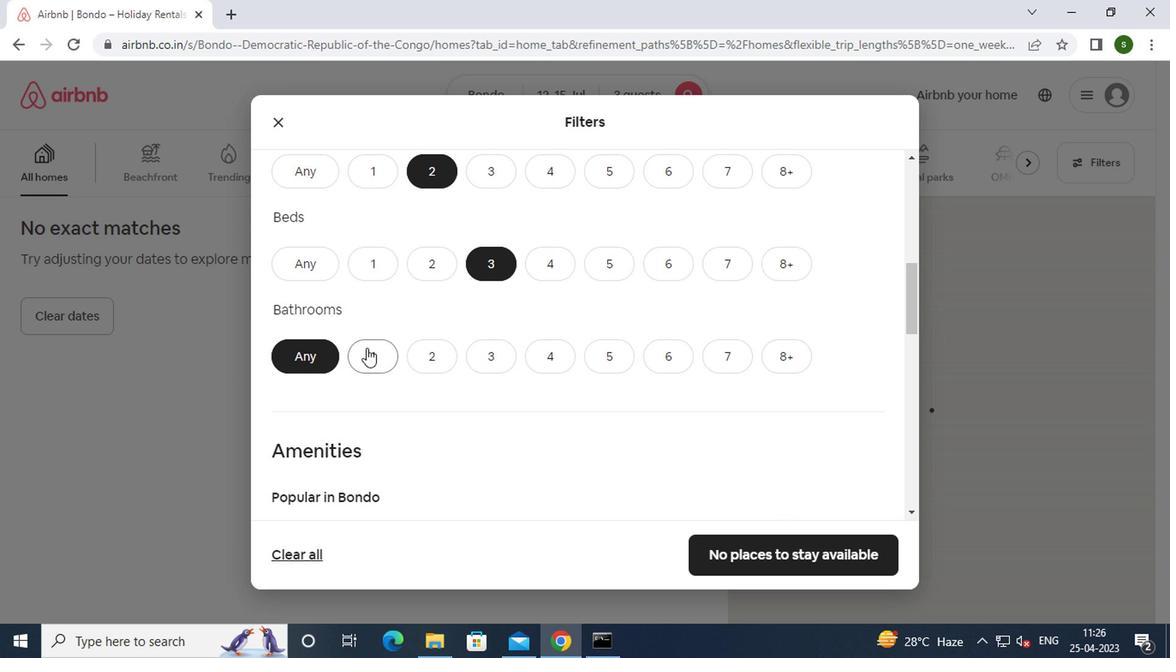 
Action: Mouse pressed left at (364, 347)
Screenshot: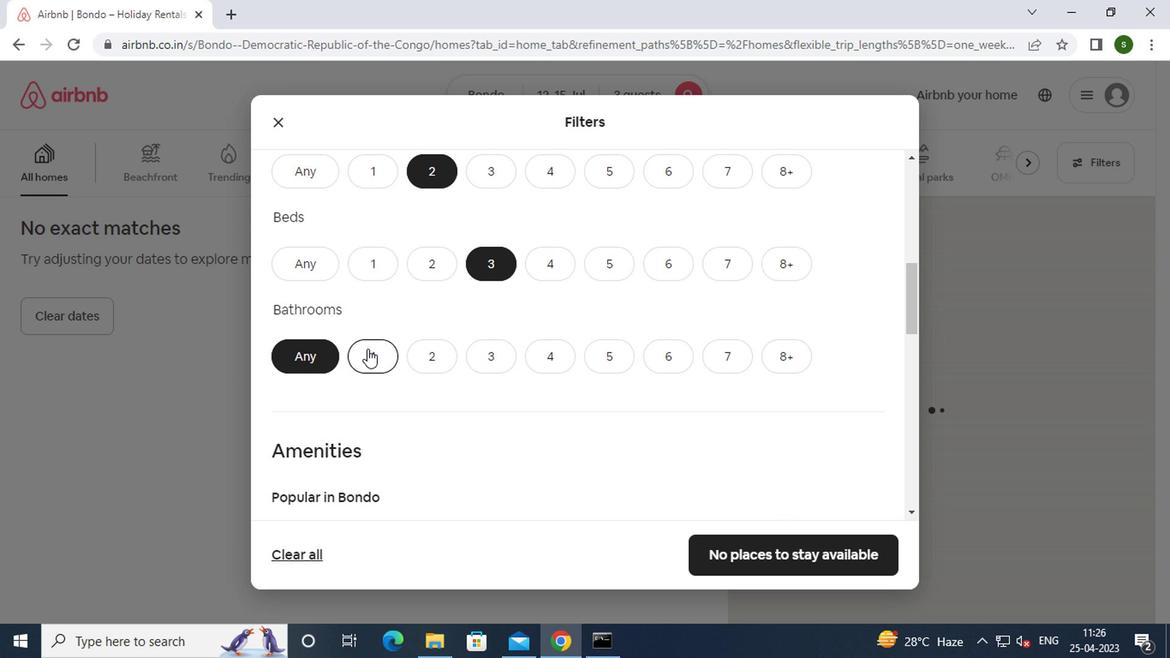
Action: Mouse moved to (494, 322)
Screenshot: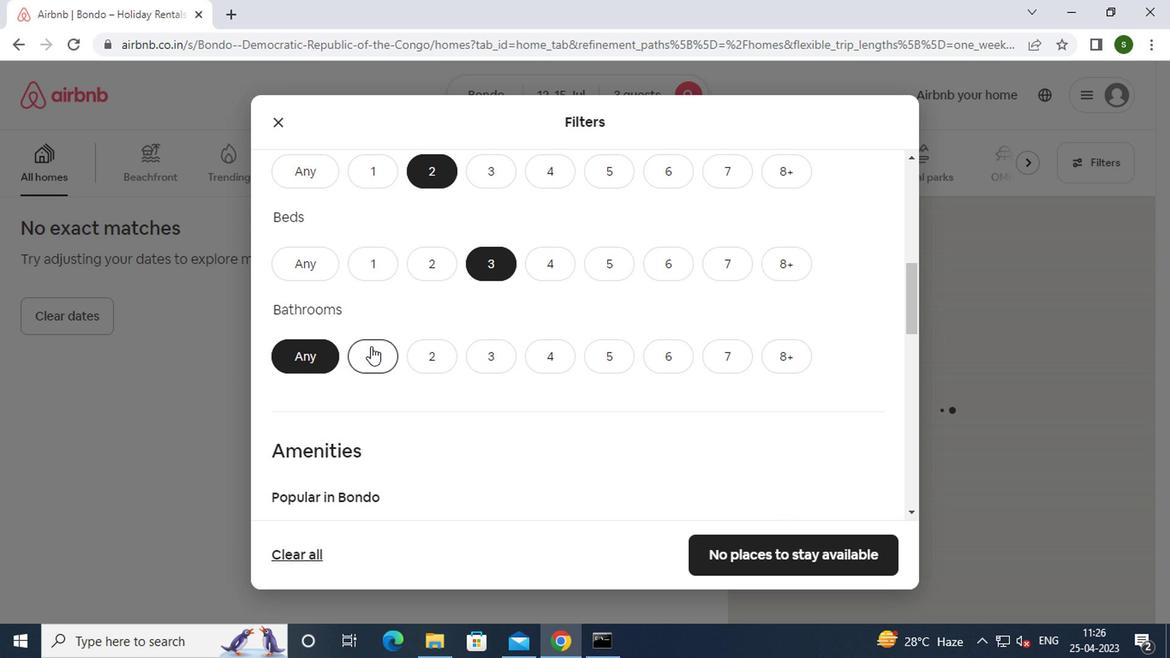 
Action: Mouse scrolled (494, 321) with delta (0, -1)
Screenshot: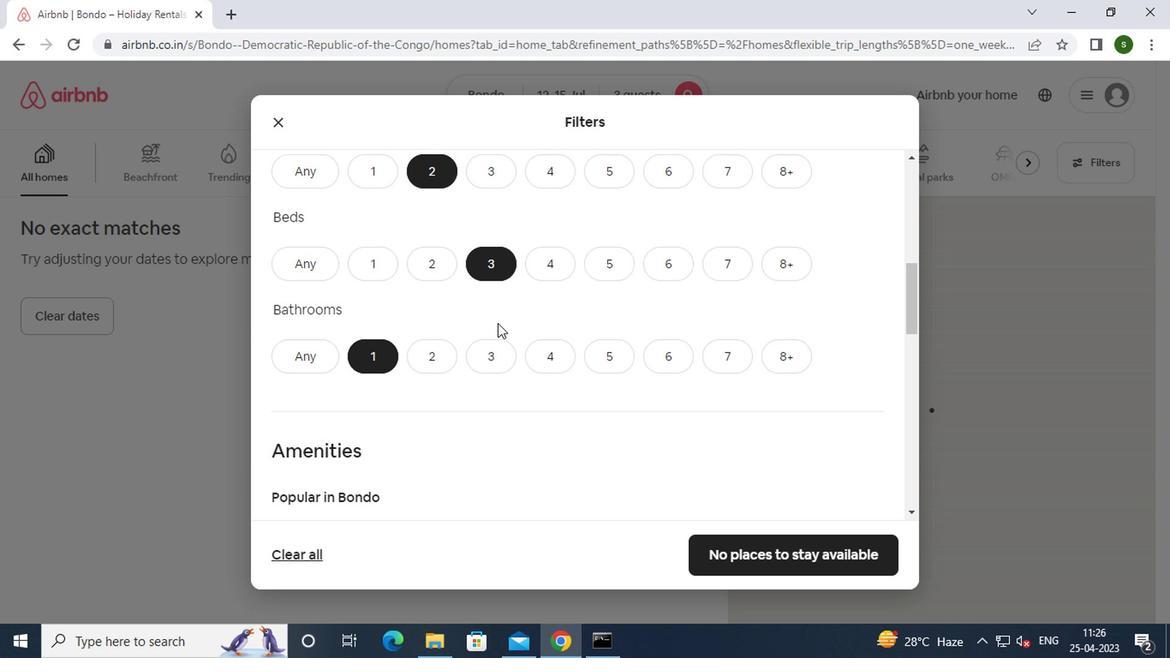 
Action: Mouse scrolled (494, 321) with delta (0, -1)
Screenshot: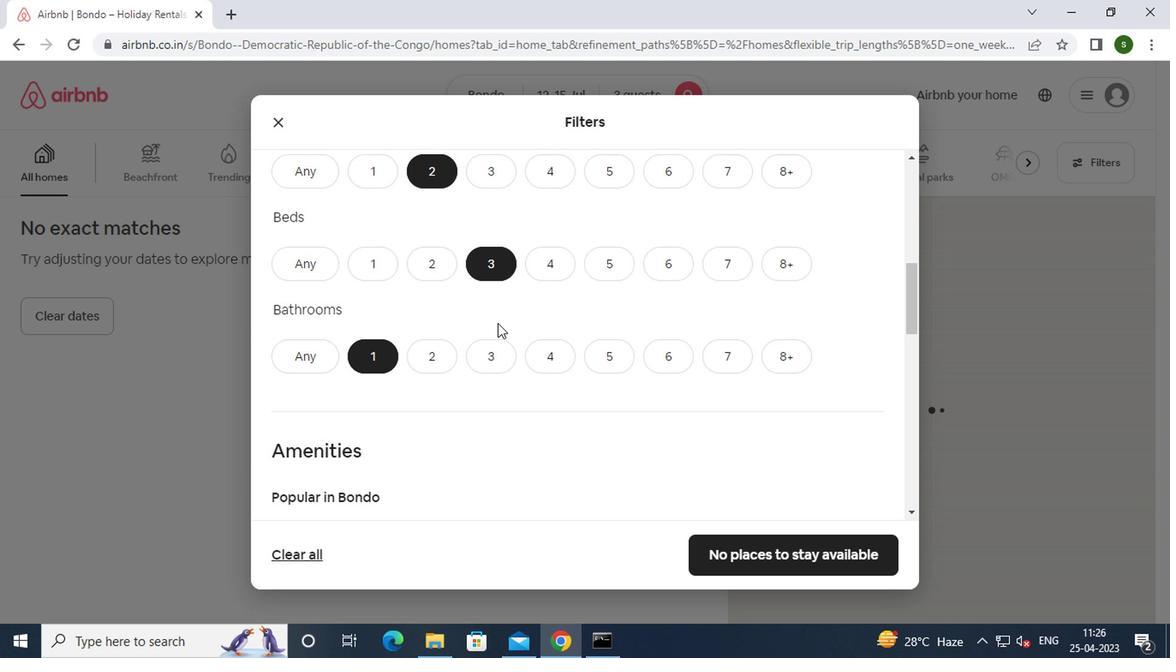 
Action: Mouse scrolled (494, 321) with delta (0, -1)
Screenshot: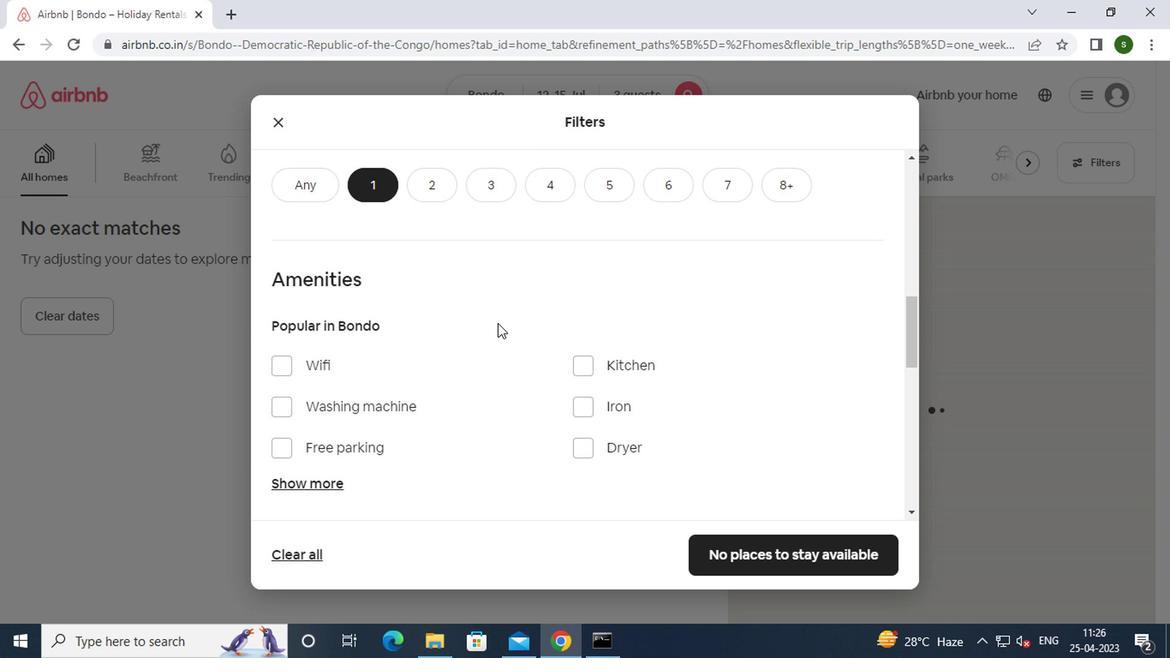 
Action: Mouse scrolled (494, 321) with delta (0, -1)
Screenshot: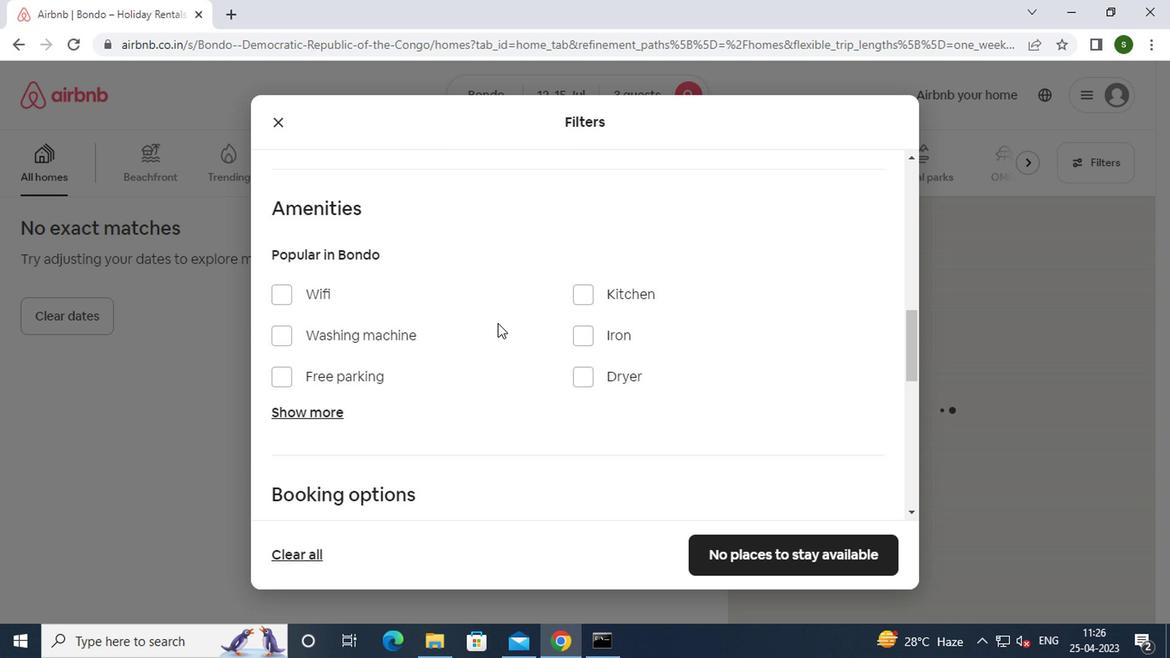 
Action: Mouse scrolled (494, 321) with delta (0, -1)
Screenshot: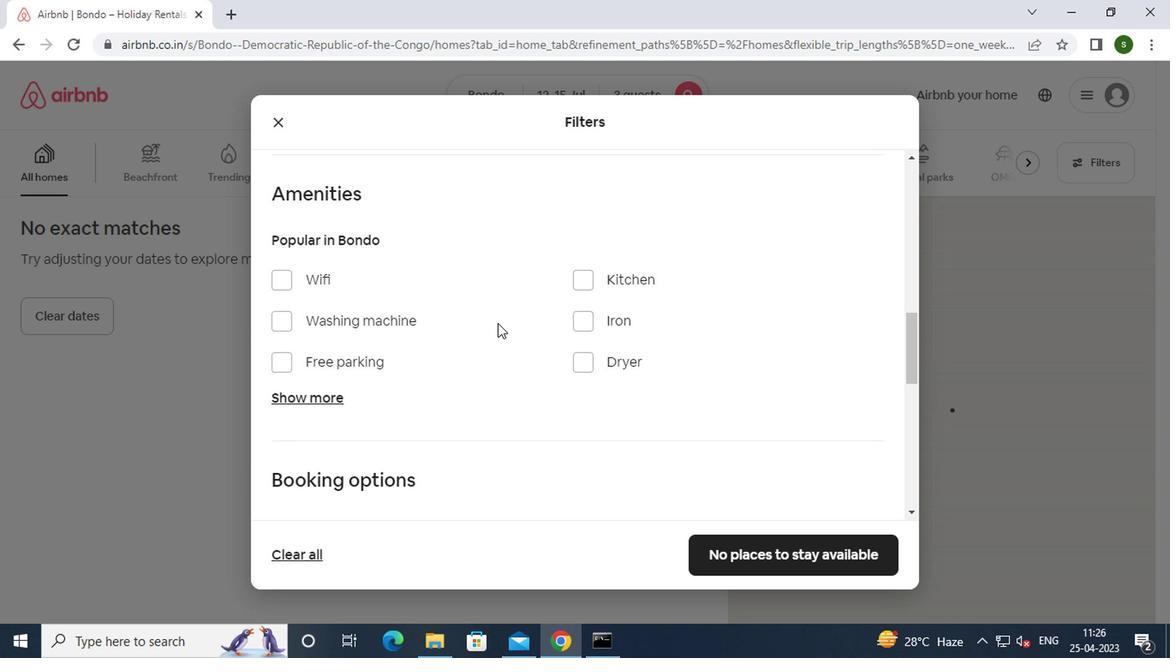 
Action: Mouse scrolled (494, 321) with delta (0, -1)
Screenshot: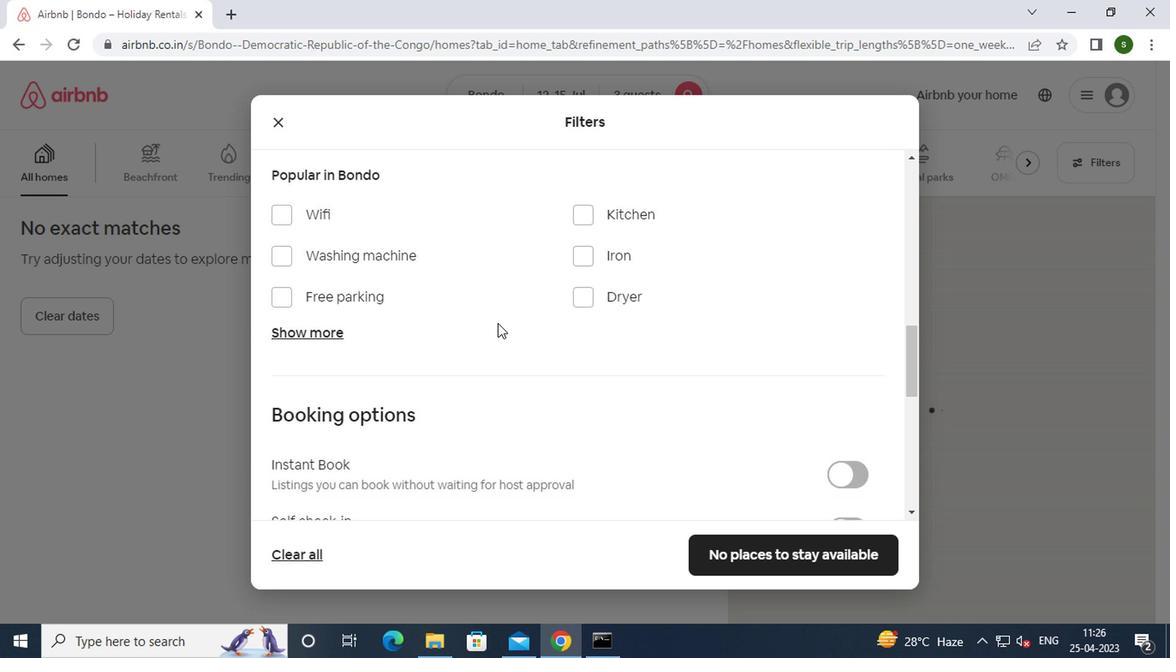 
Action: Mouse moved to (846, 346)
Screenshot: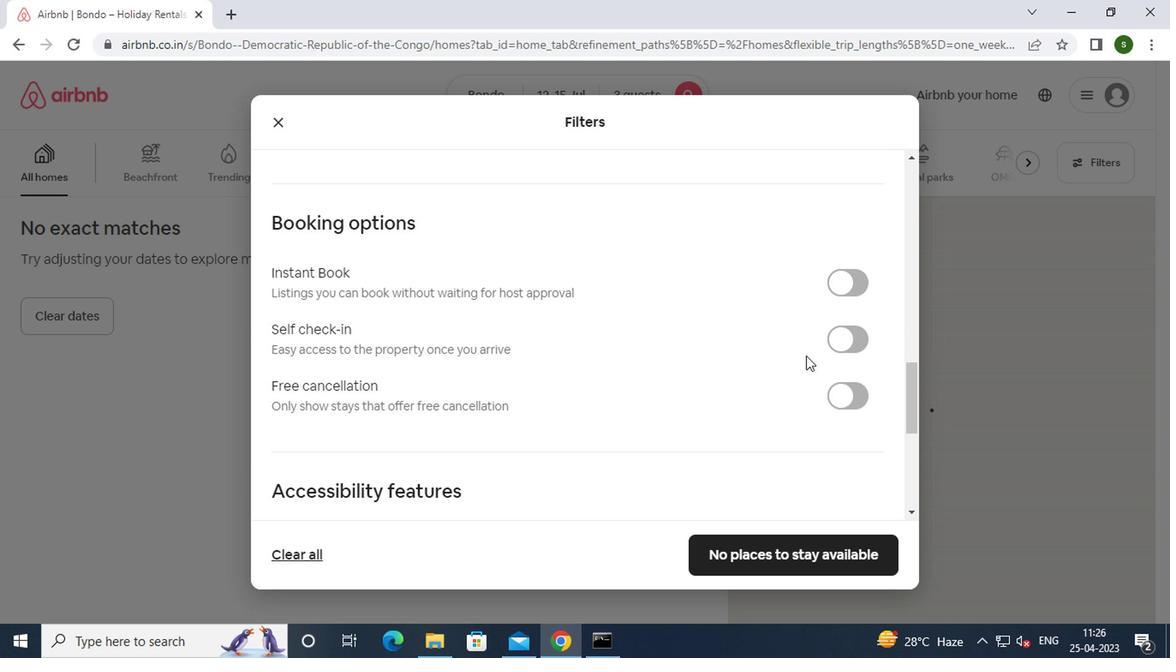 
Action: Mouse pressed left at (846, 346)
Screenshot: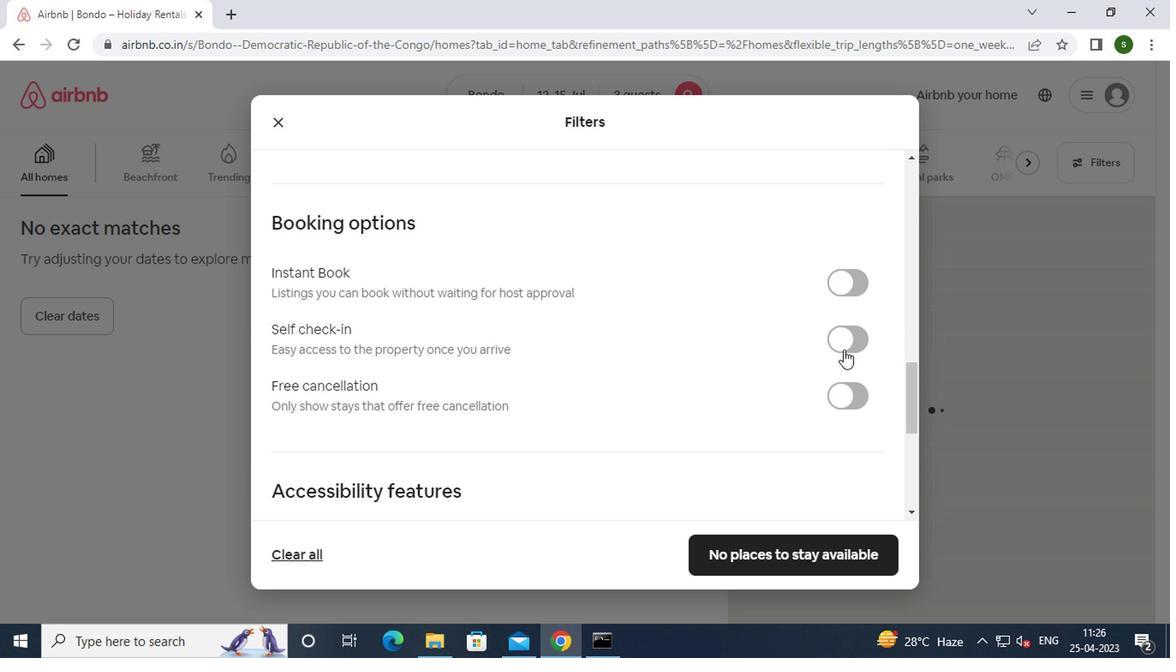 
Action: Mouse moved to (638, 352)
Screenshot: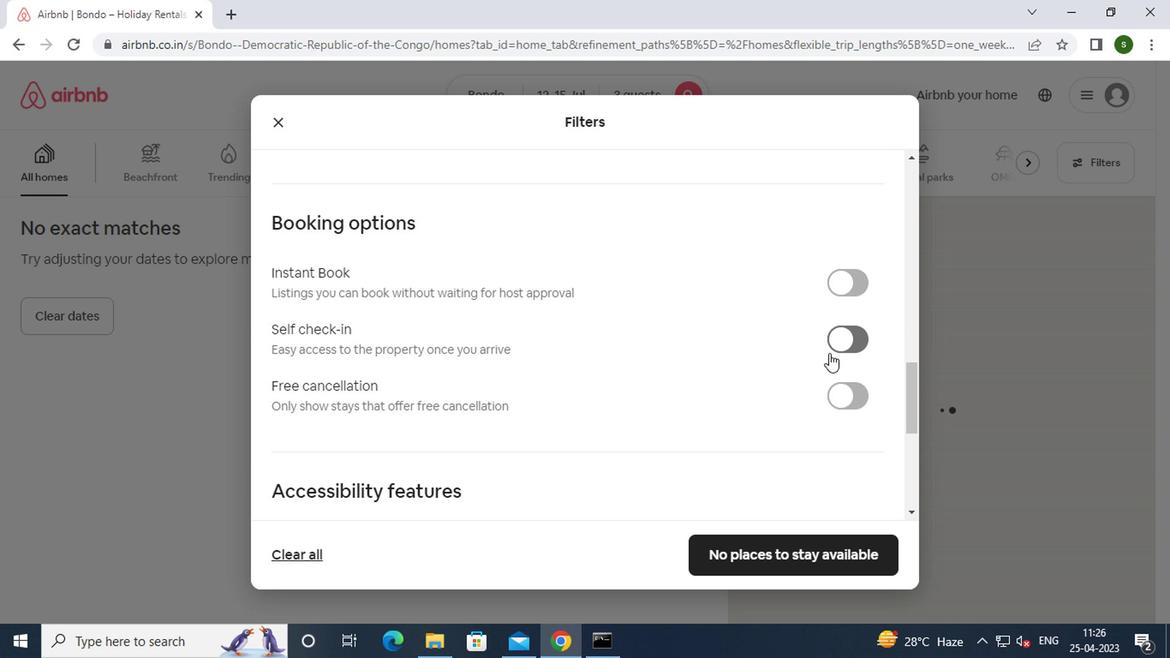 
Action: Mouse scrolled (638, 351) with delta (0, -1)
Screenshot: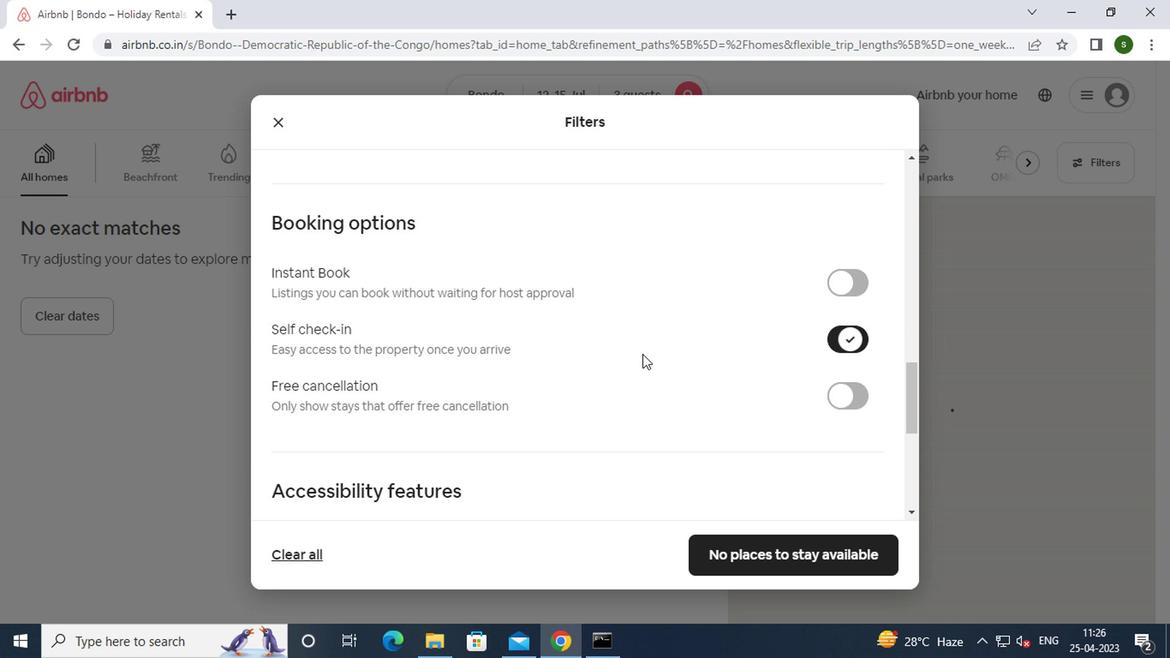 
Action: Mouse scrolled (638, 351) with delta (0, -1)
Screenshot: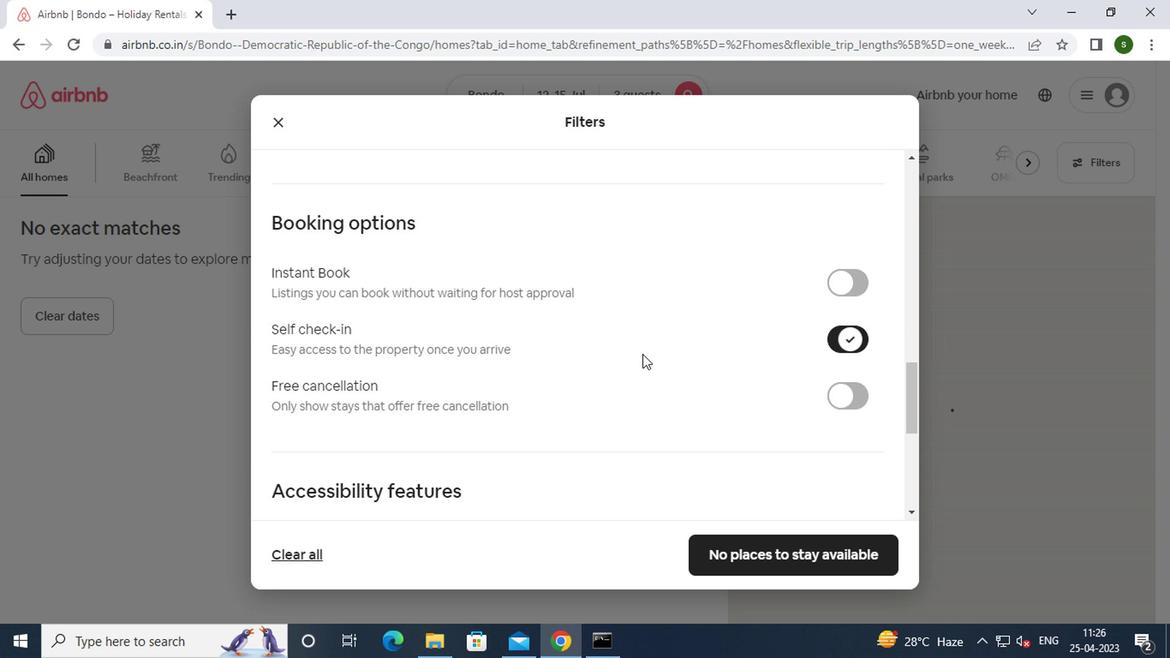 
Action: Mouse scrolled (638, 351) with delta (0, -1)
Screenshot: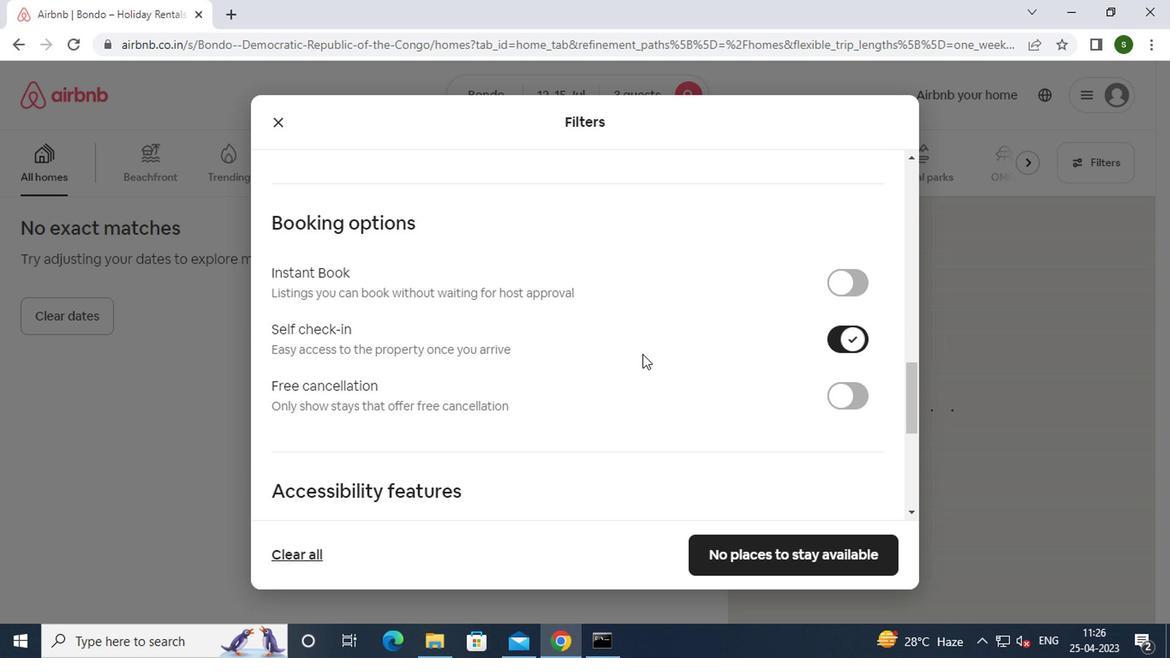 
Action: Mouse scrolled (638, 351) with delta (0, -1)
Screenshot: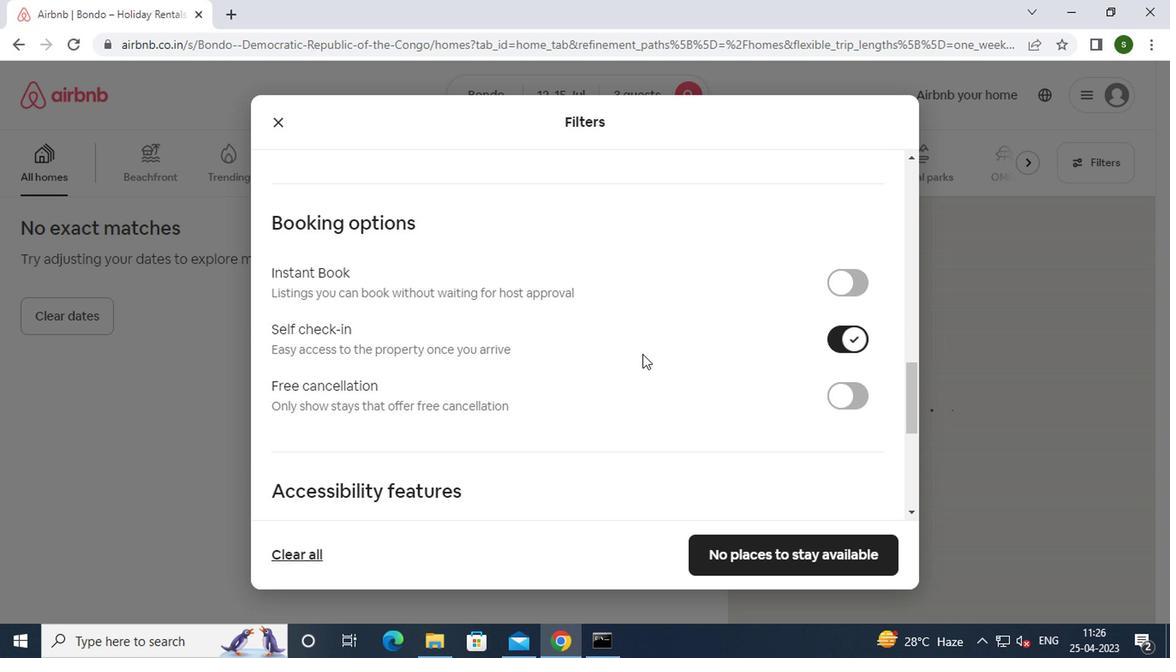 
Action: Mouse scrolled (638, 351) with delta (0, -1)
Screenshot: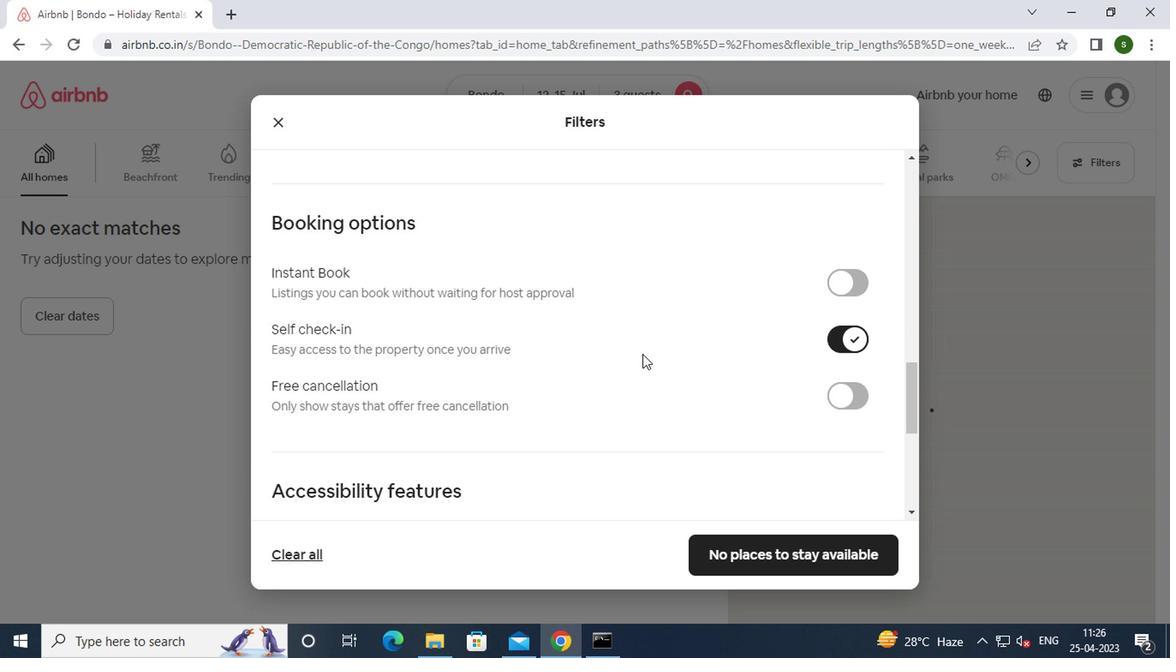 
Action: Mouse scrolled (638, 351) with delta (0, -1)
Screenshot: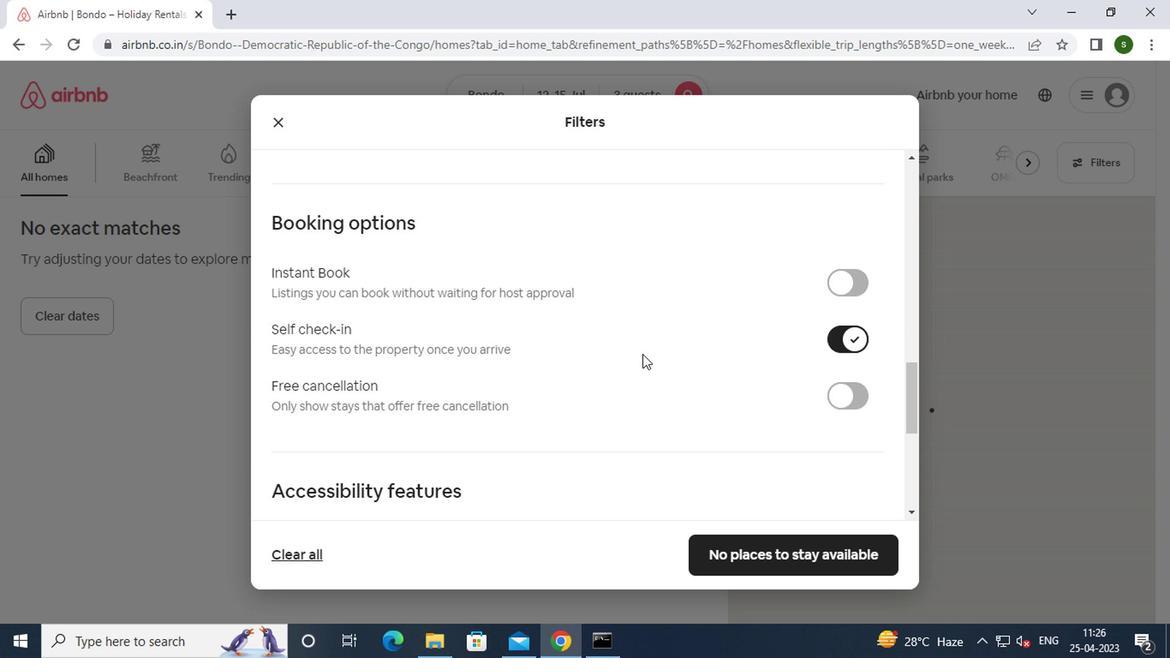 
Action: Mouse moved to (778, 555)
Screenshot: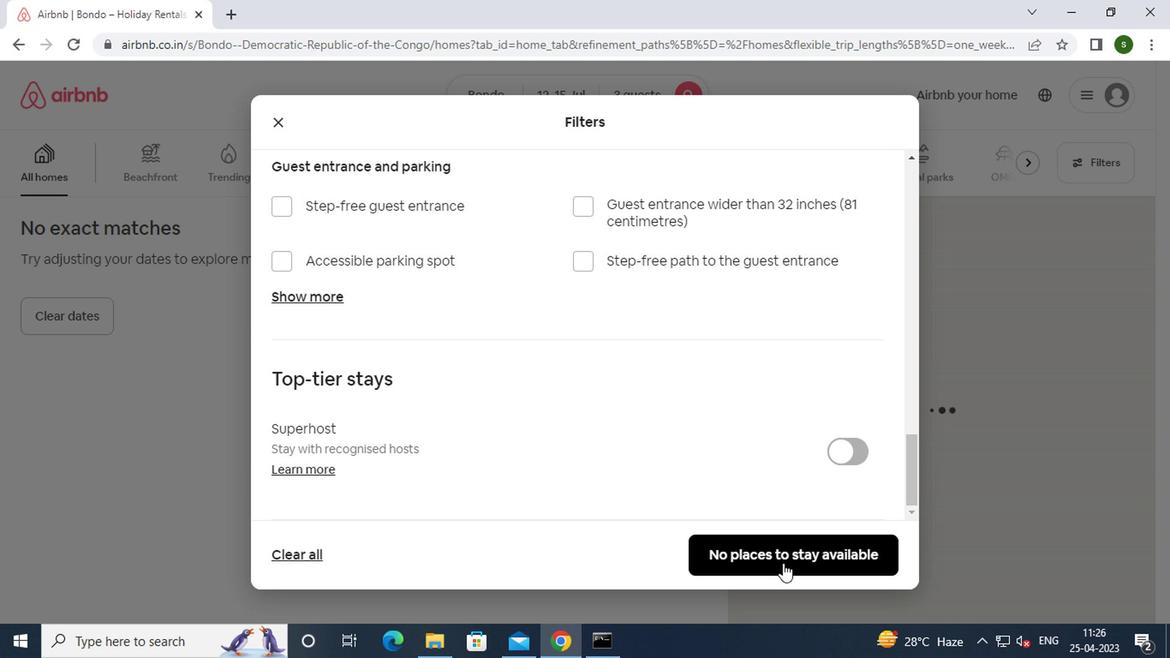 
Action: Mouse pressed left at (778, 555)
Screenshot: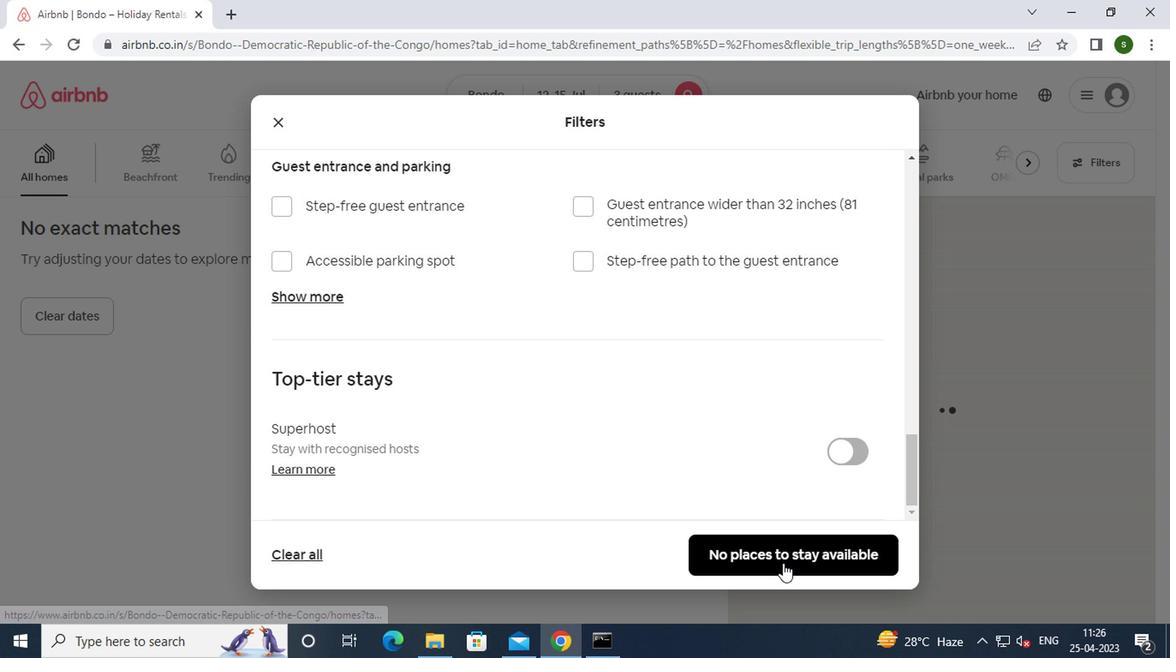 
Action: Mouse moved to (570, 314)
Screenshot: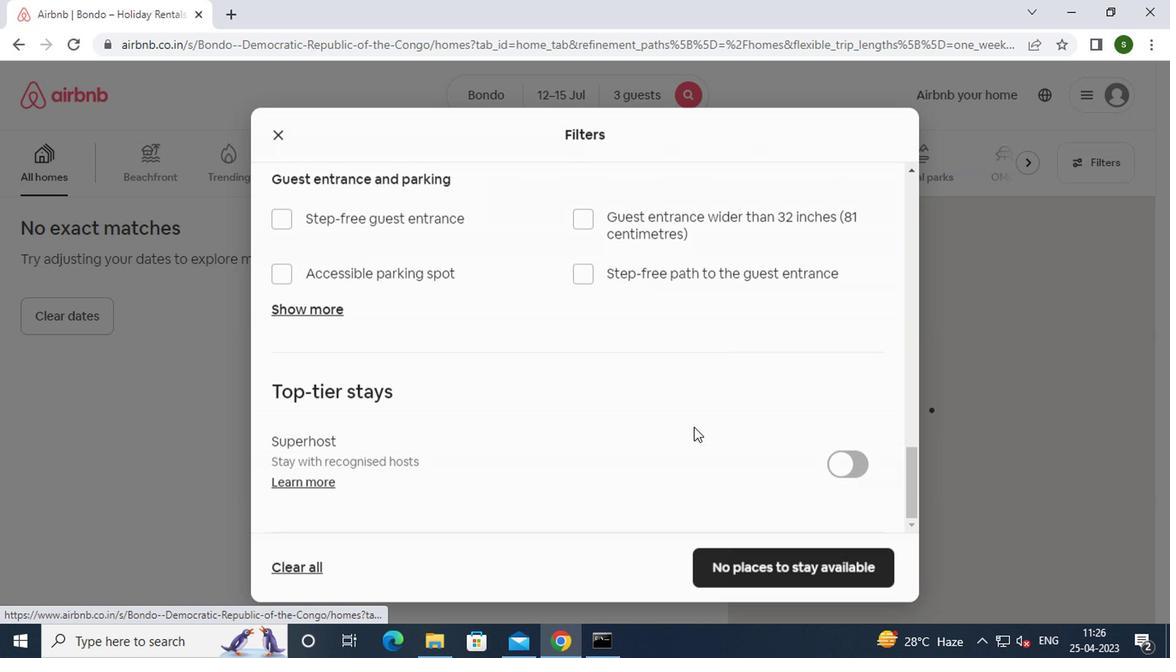 
